 Task: Look for space in Gombong, Indonesia from 5th June, 2023 to 16th June, 2023 for 2 adults in price range Rs.14000 to Rs.18000. Place can be entire place with 1  bedroom having 1 bed and 1 bathroom. Property type can be house, flat, guest house, hotel. Amenities needed are: wifi. Booking option can be shelf check-in. Required host language is English.
Action: Mouse moved to (440, 71)
Screenshot: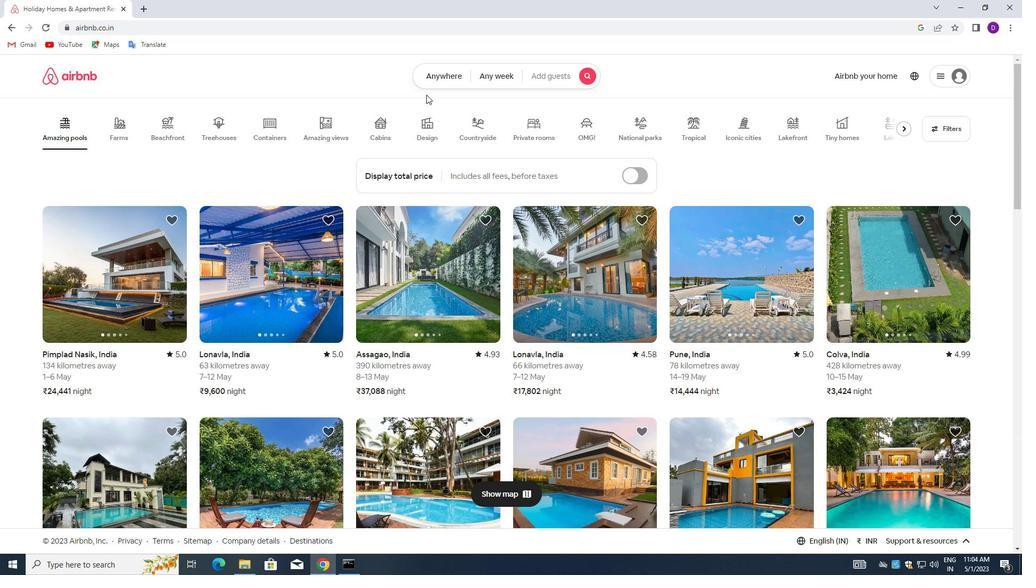 
Action: Mouse pressed left at (440, 71)
Screenshot: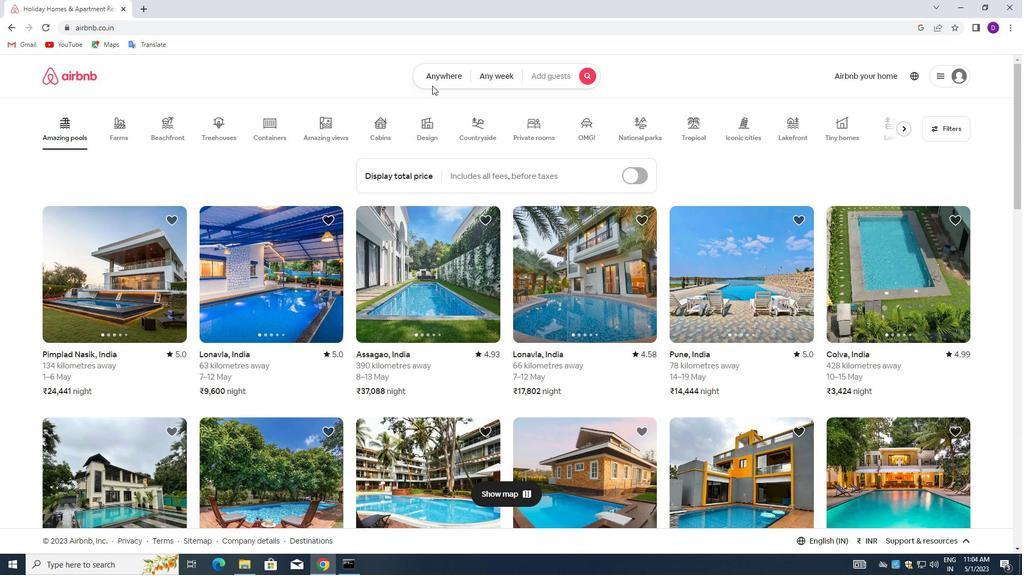 
Action: Mouse moved to (344, 122)
Screenshot: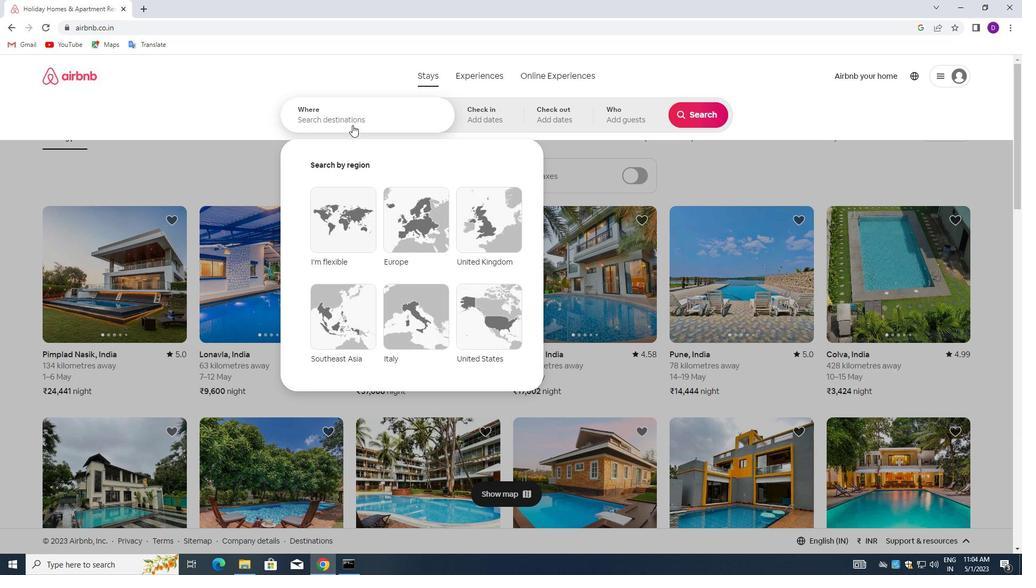
Action: Mouse pressed left at (344, 122)
Screenshot: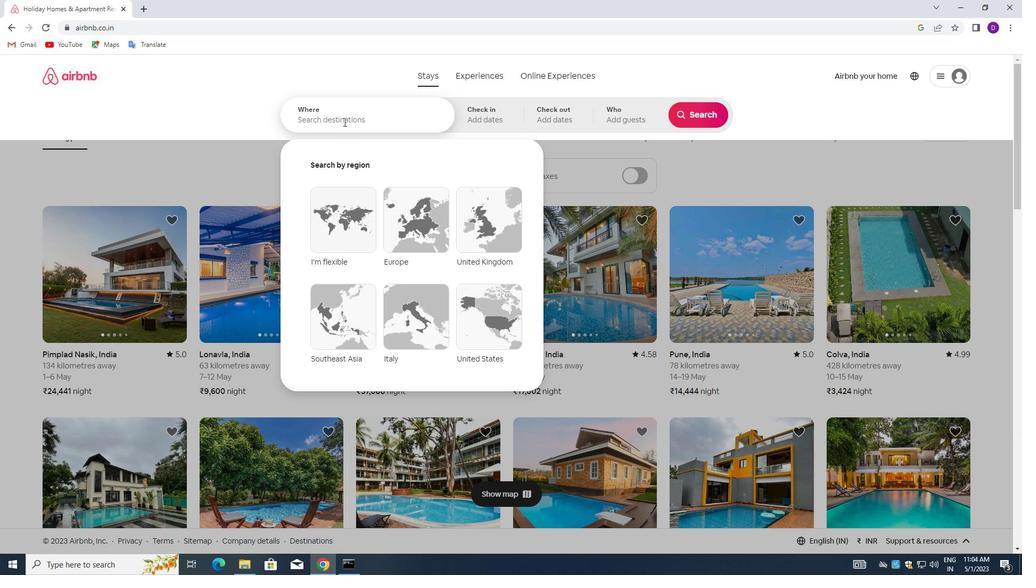 
Action: Key pressed <Key.shift>GOMBONG,<Key.space><Key.shift>INDONESIA<Key.enter>
Screenshot: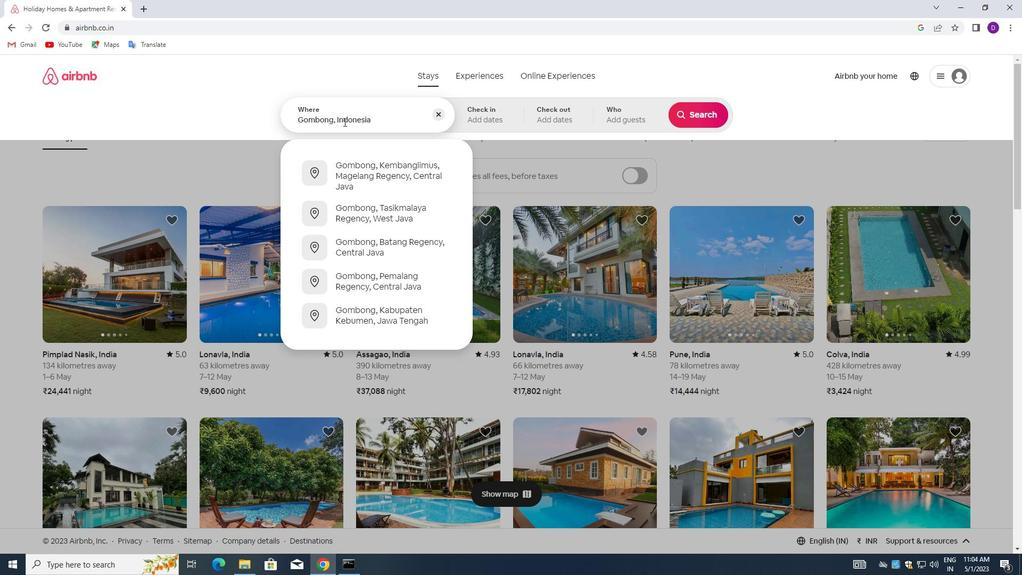 
Action: Mouse moved to (565, 272)
Screenshot: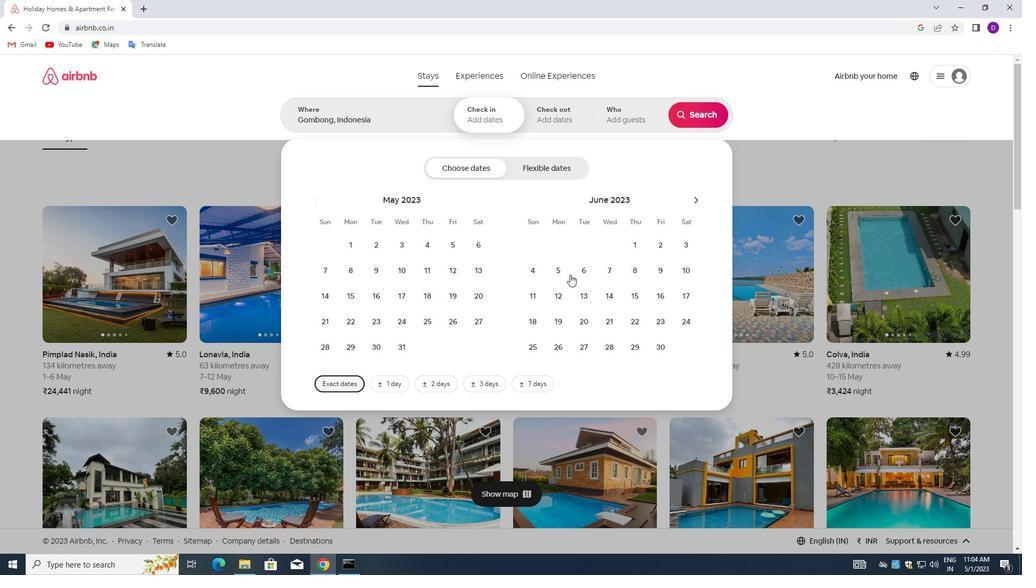 
Action: Mouse pressed left at (565, 272)
Screenshot: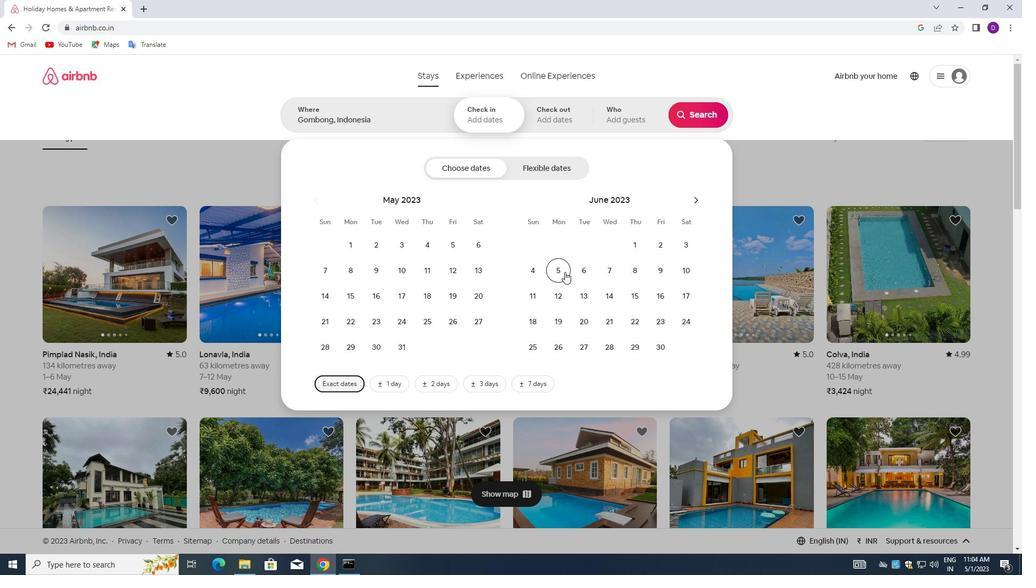 
Action: Mouse moved to (661, 291)
Screenshot: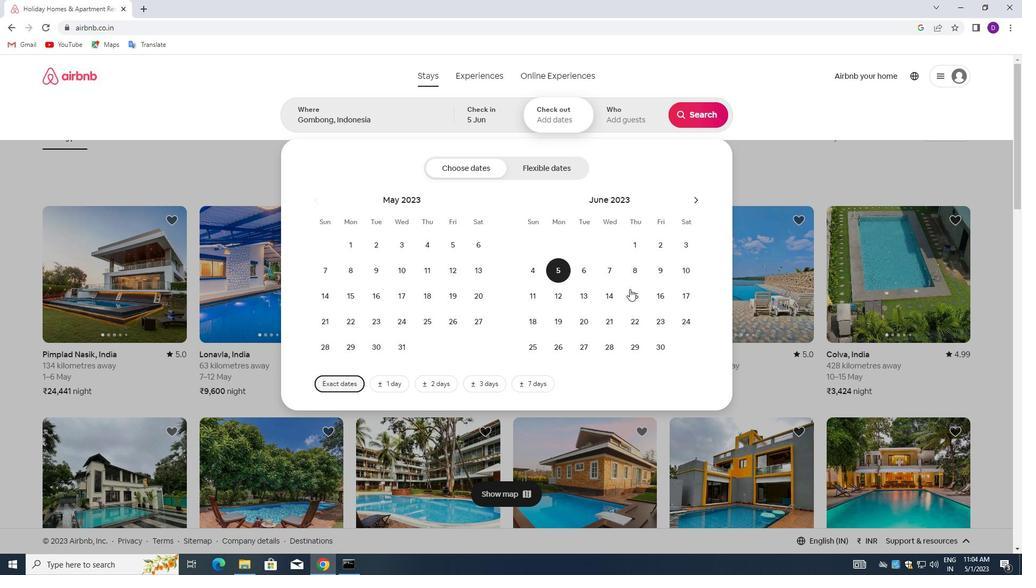 
Action: Mouse pressed left at (661, 291)
Screenshot: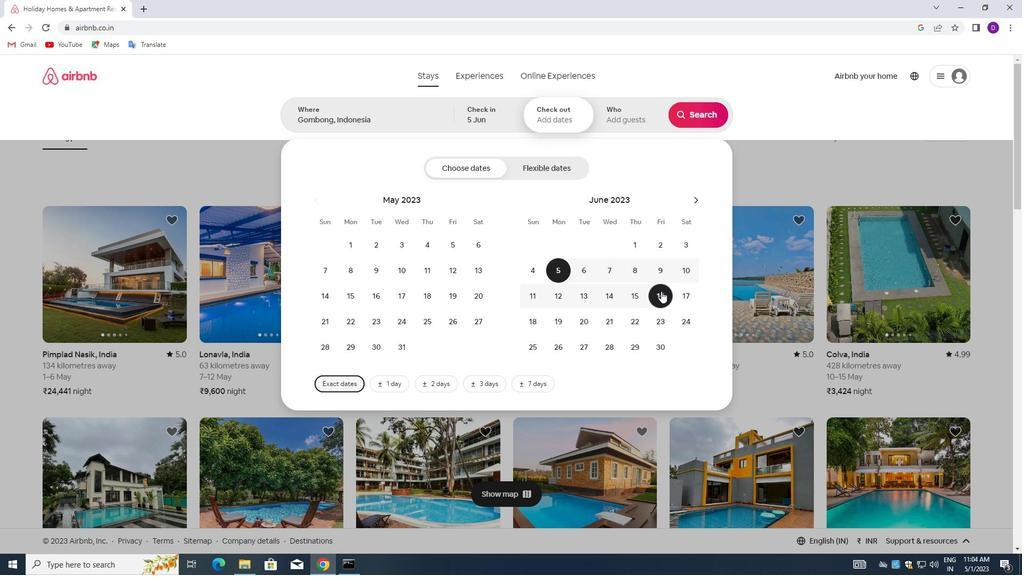 
Action: Mouse moved to (624, 125)
Screenshot: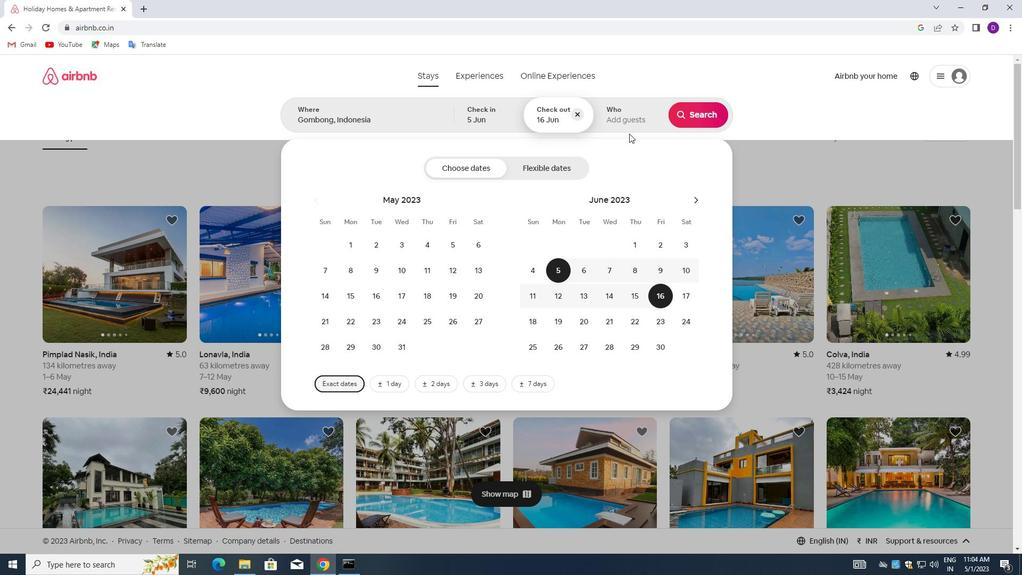 
Action: Mouse pressed left at (624, 125)
Screenshot: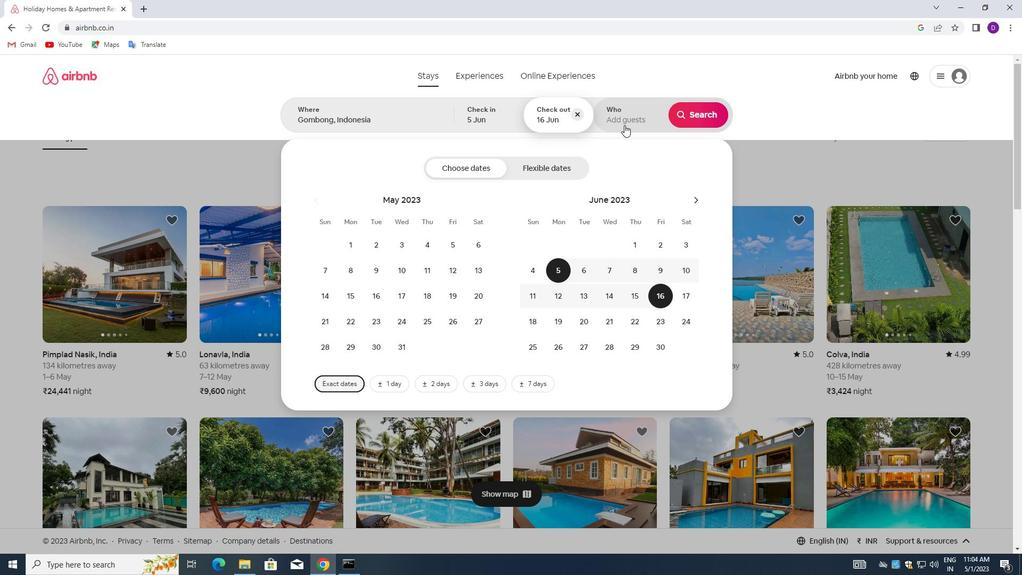 
Action: Mouse moved to (696, 172)
Screenshot: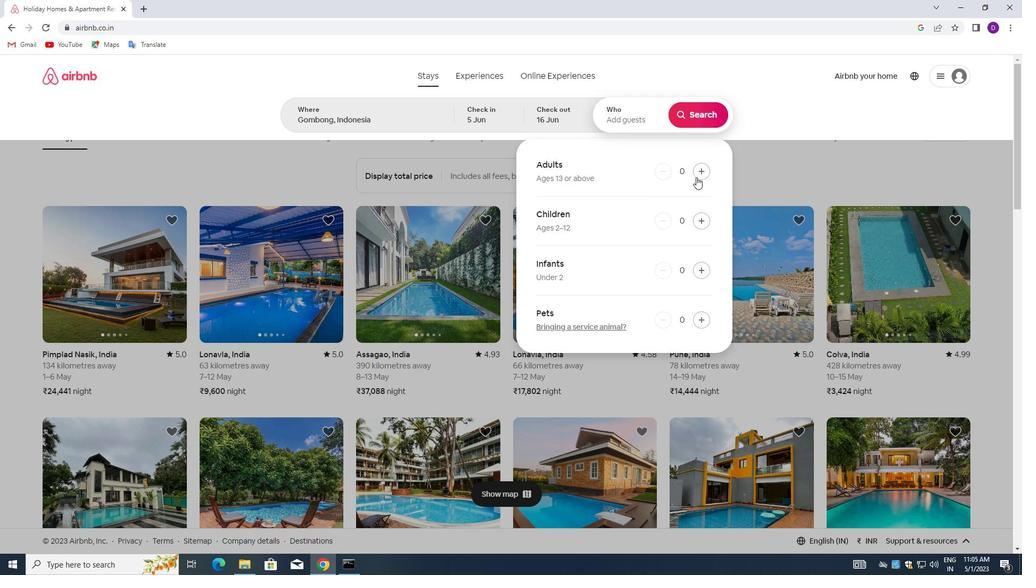 
Action: Mouse pressed left at (696, 172)
Screenshot: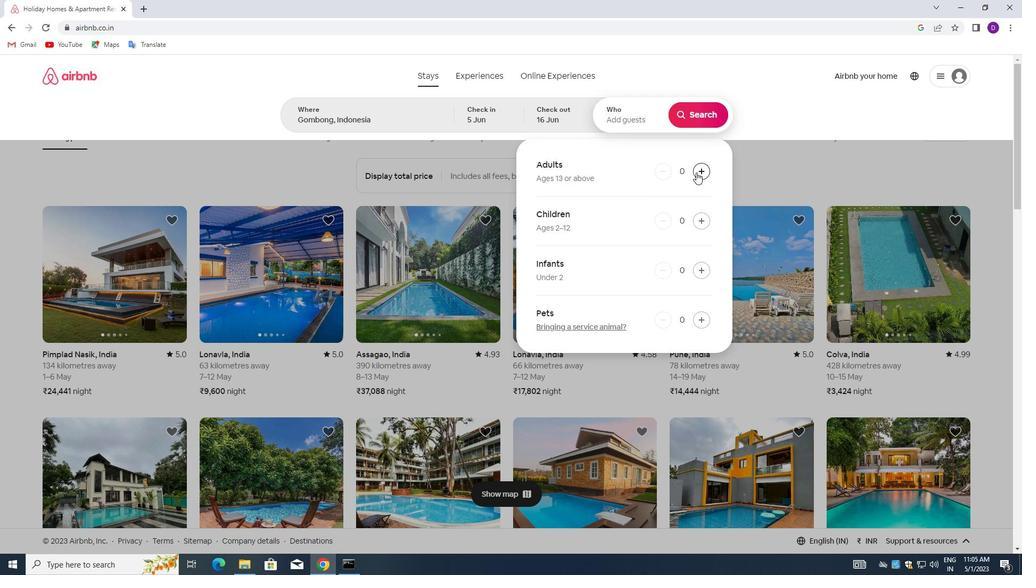 
Action: Mouse pressed left at (696, 172)
Screenshot: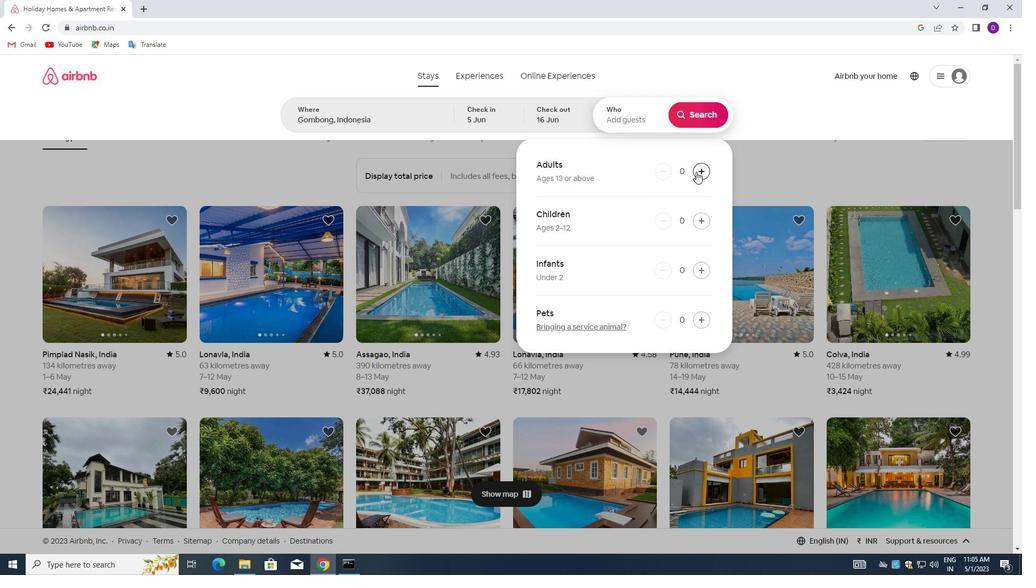
Action: Mouse moved to (695, 119)
Screenshot: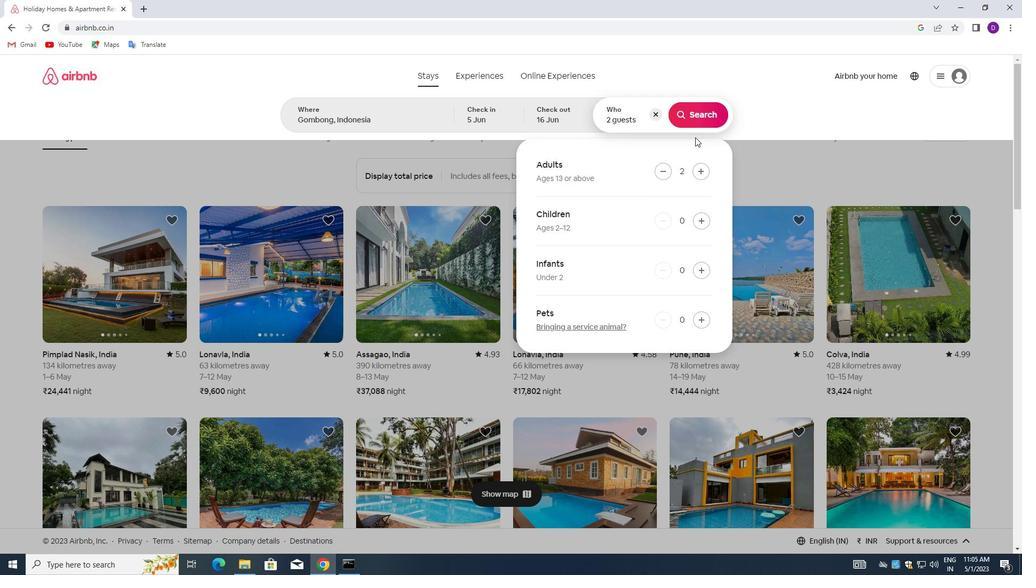 
Action: Mouse pressed left at (695, 119)
Screenshot: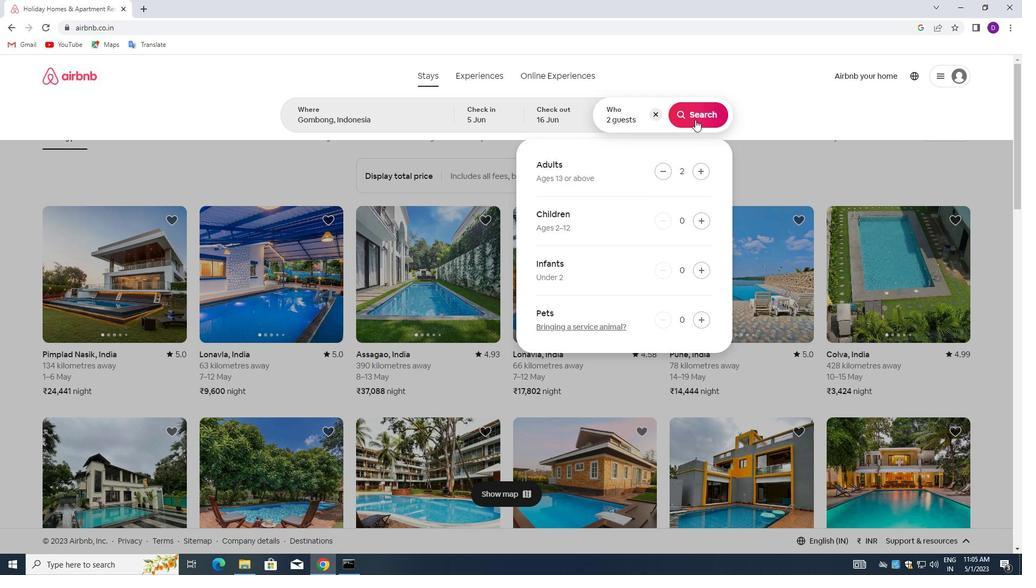 
Action: Mouse moved to (966, 120)
Screenshot: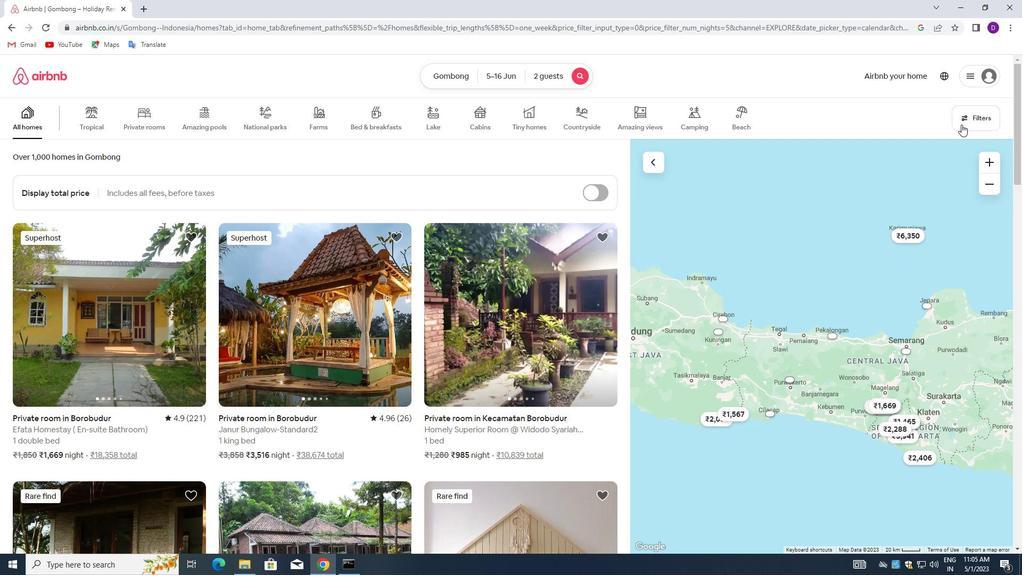 
Action: Mouse pressed left at (966, 120)
Screenshot: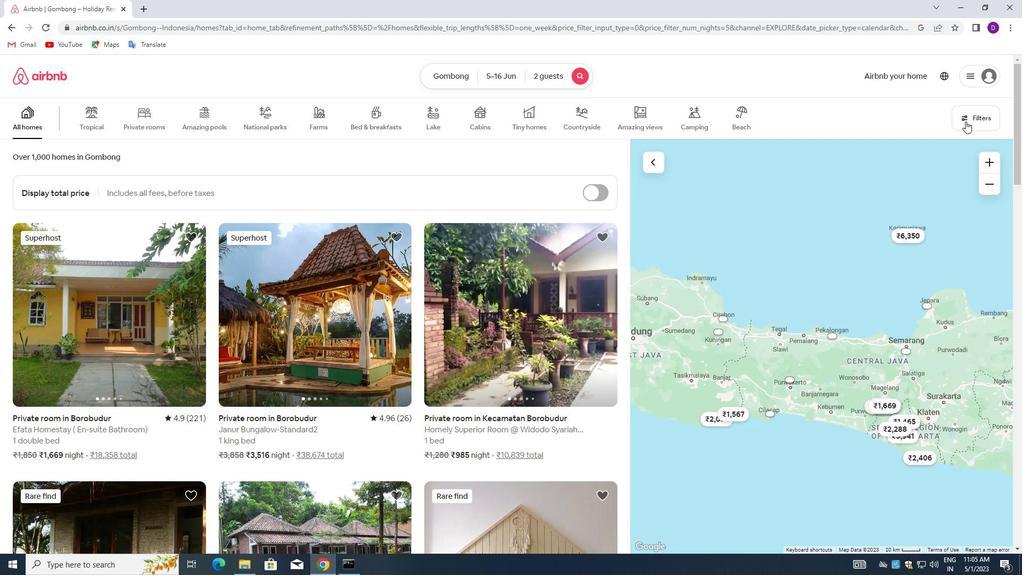
Action: Mouse moved to (375, 255)
Screenshot: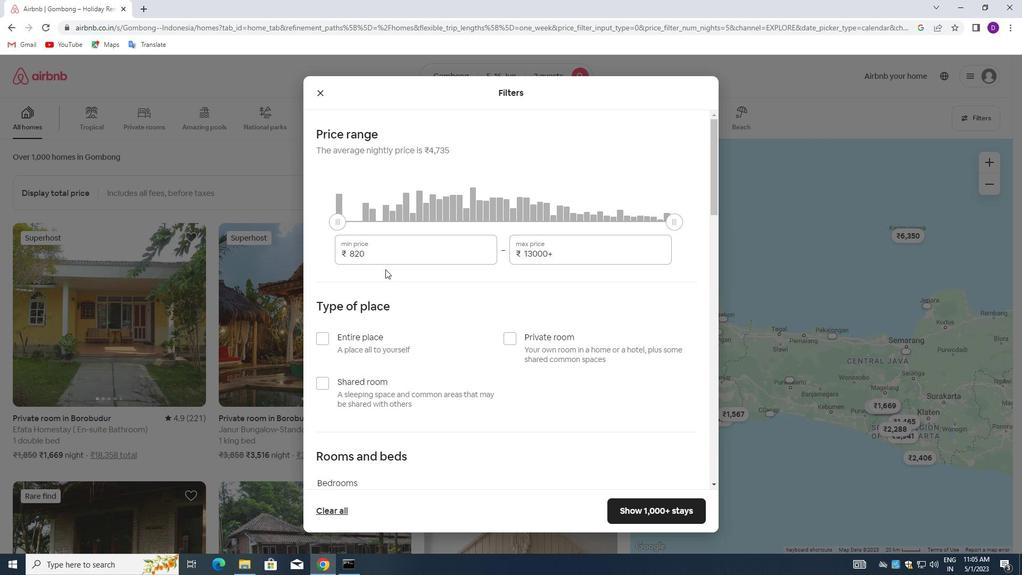 
Action: Mouse pressed left at (375, 255)
Screenshot: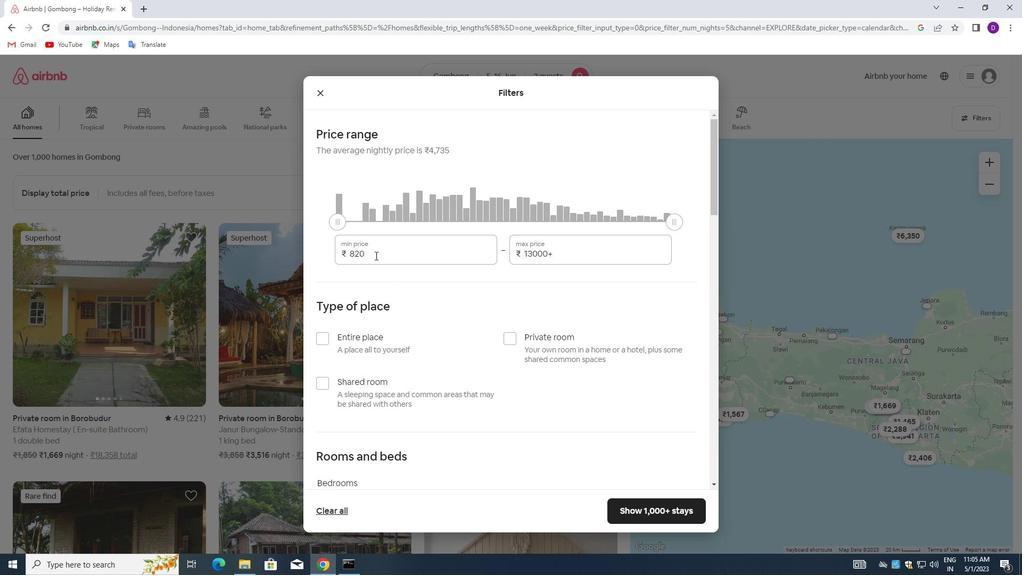 
Action: Mouse pressed left at (375, 255)
Screenshot: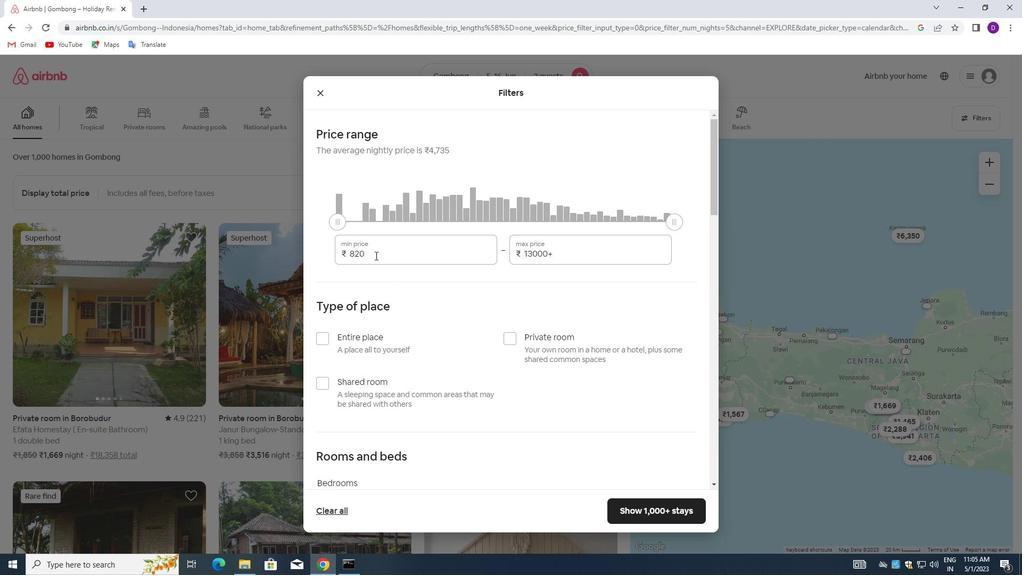 
Action: Key pressed 14000<Key.tab>18000
Screenshot: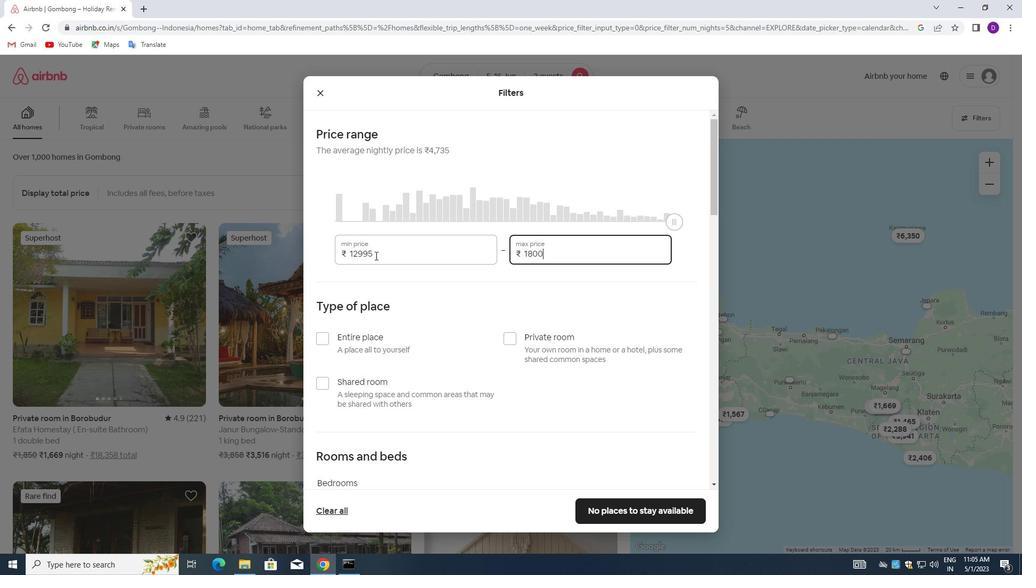 
Action: Mouse moved to (372, 266)
Screenshot: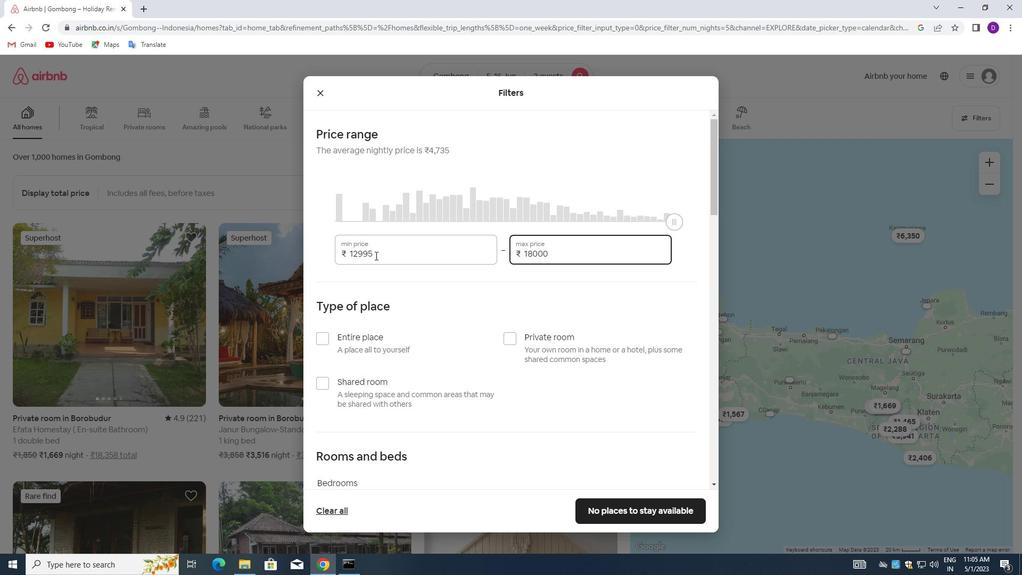 
Action: Mouse scrolled (372, 266) with delta (0, 0)
Screenshot: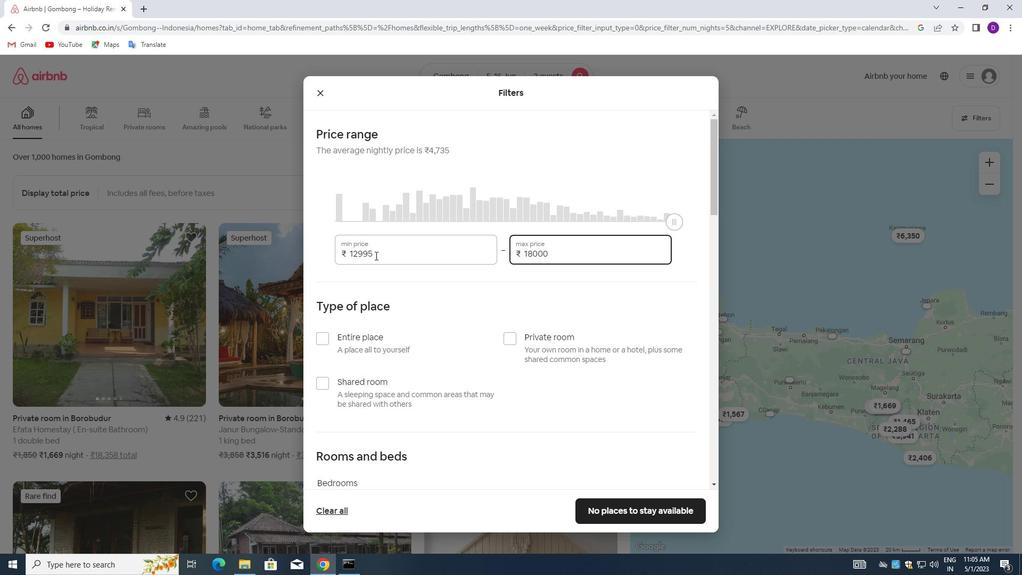 
Action: Mouse moved to (371, 270)
Screenshot: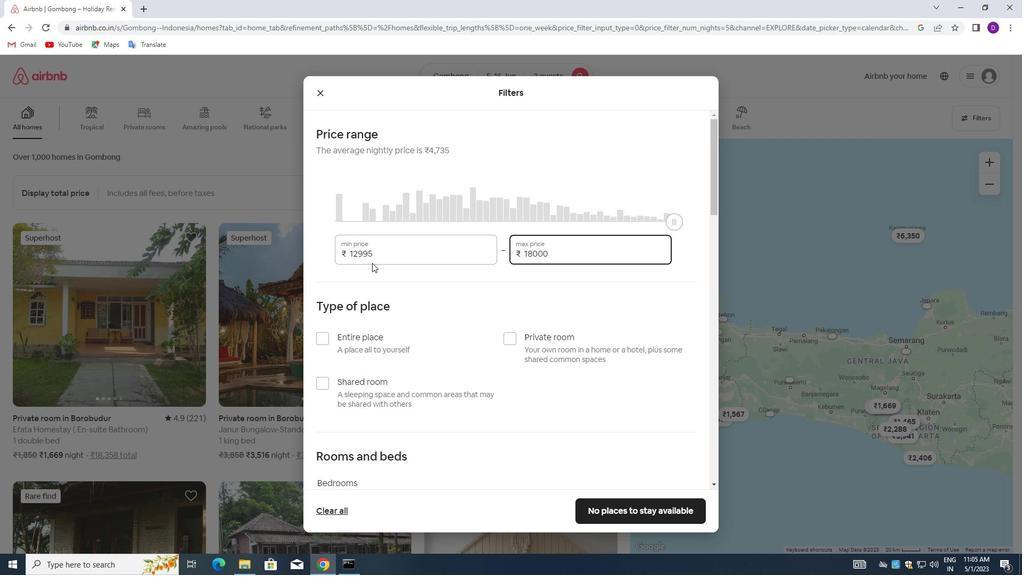 
Action: Mouse scrolled (371, 269) with delta (0, 0)
Screenshot: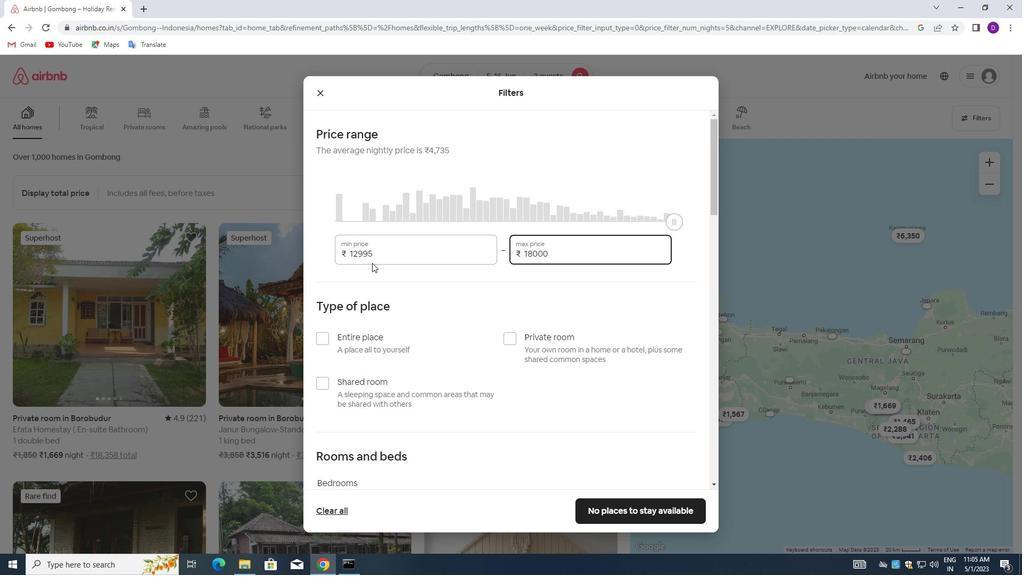 
Action: Mouse moved to (323, 231)
Screenshot: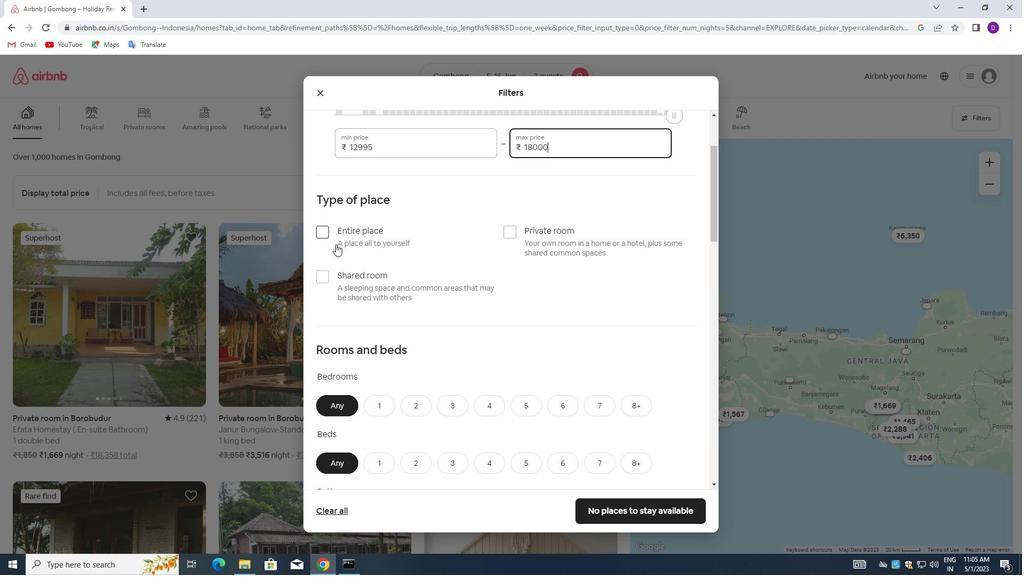 
Action: Mouse pressed left at (323, 231)
Screenshot: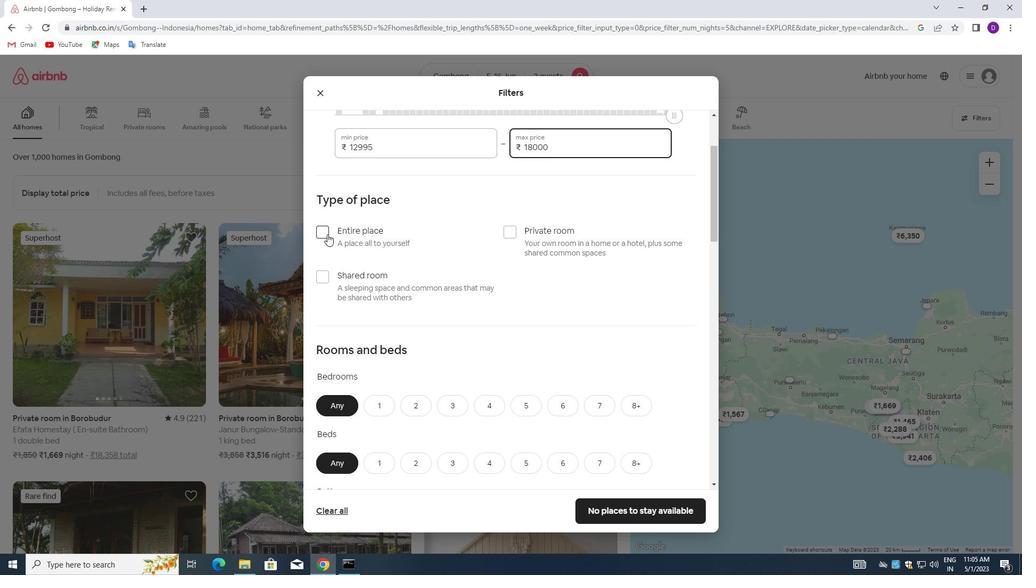 
Action: Mouse moved to (439, 275)
Screenshot: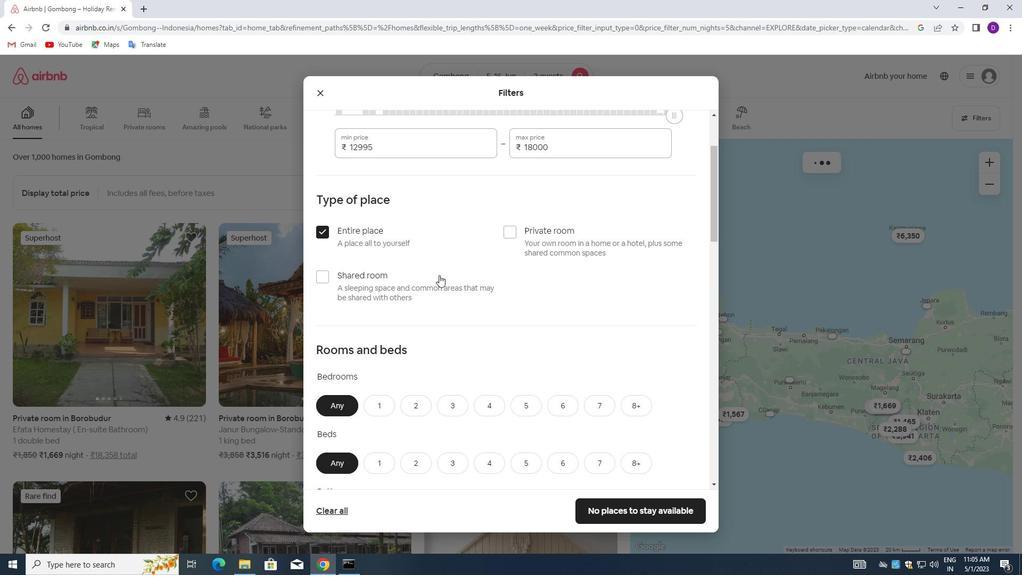 
Action: Mouse scrolled (439, 275) with delta (0, 0)
Screenshot: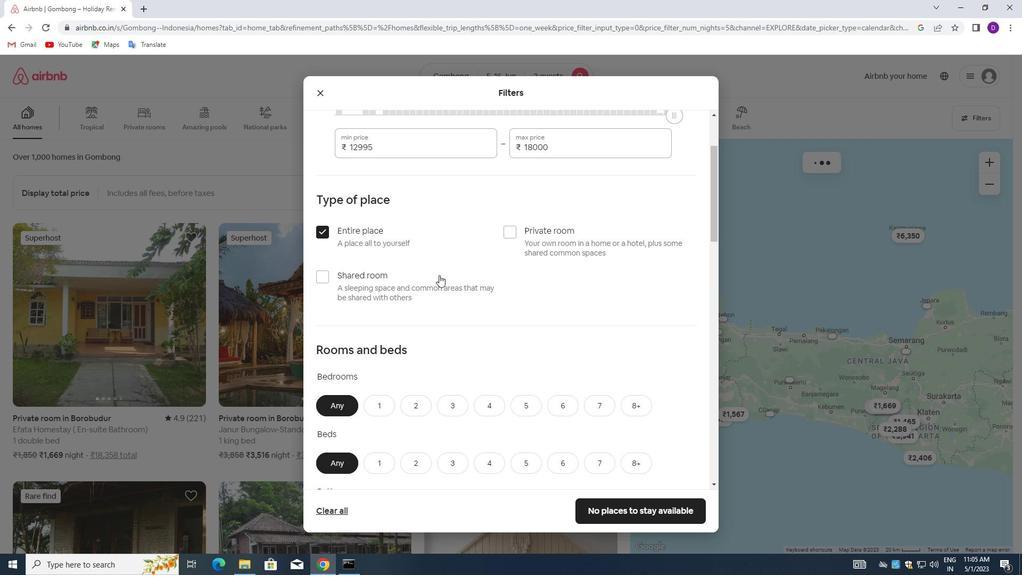 
Action: Mouse moved to (439, 277)
Screenshot: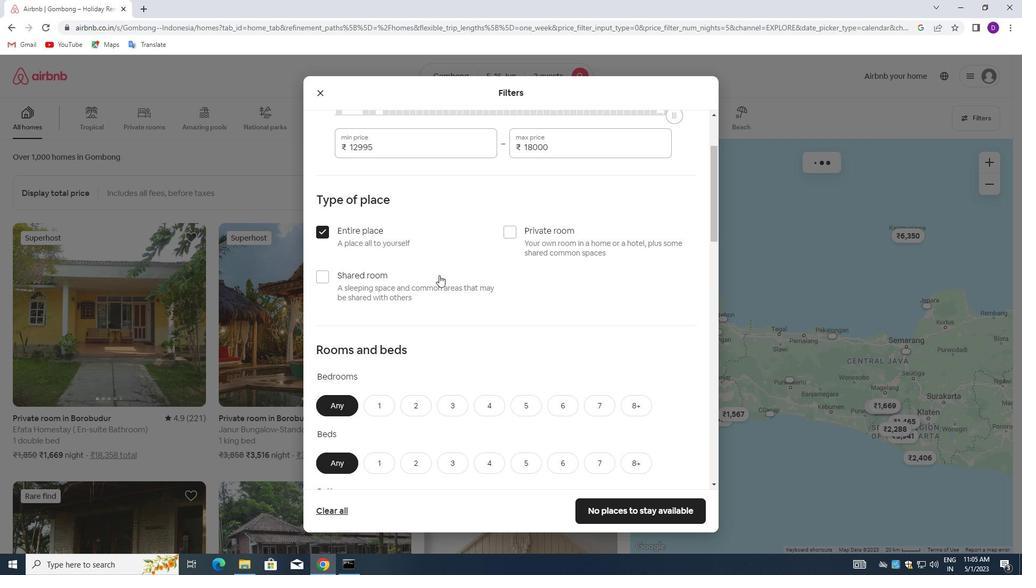 
Action: Mouse scrolled (439, 277) with delta (0, 0)
Screenshot: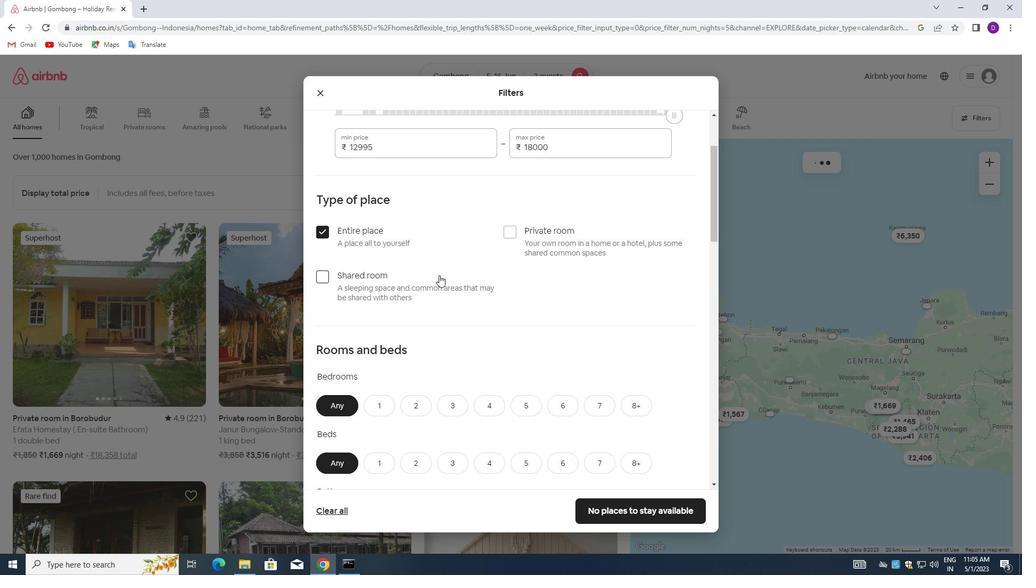 
Action: Mouse moved to (377, 301)
Screenshot: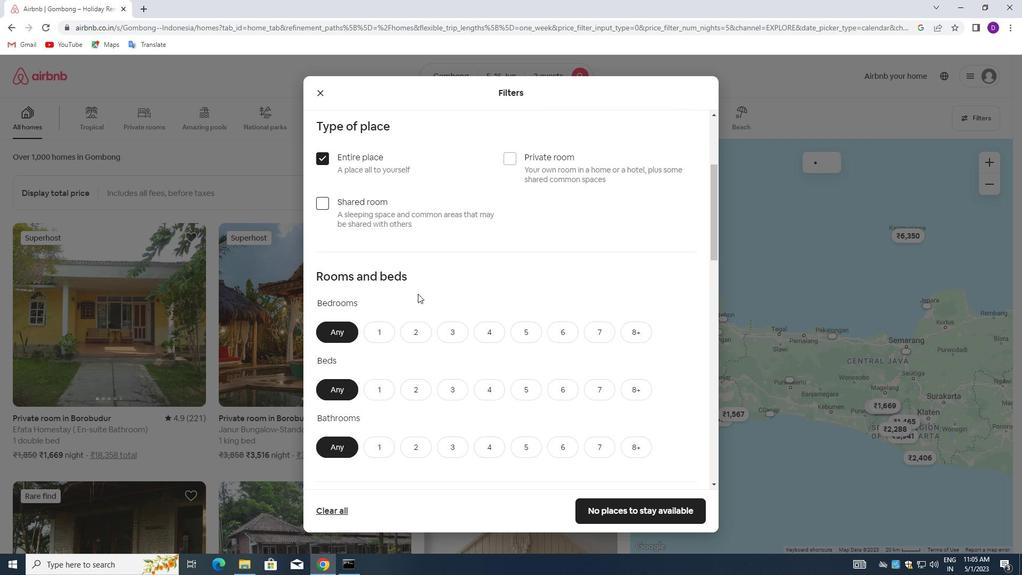 
Action: Mouse pressed left at (377, 301)
Screenshot: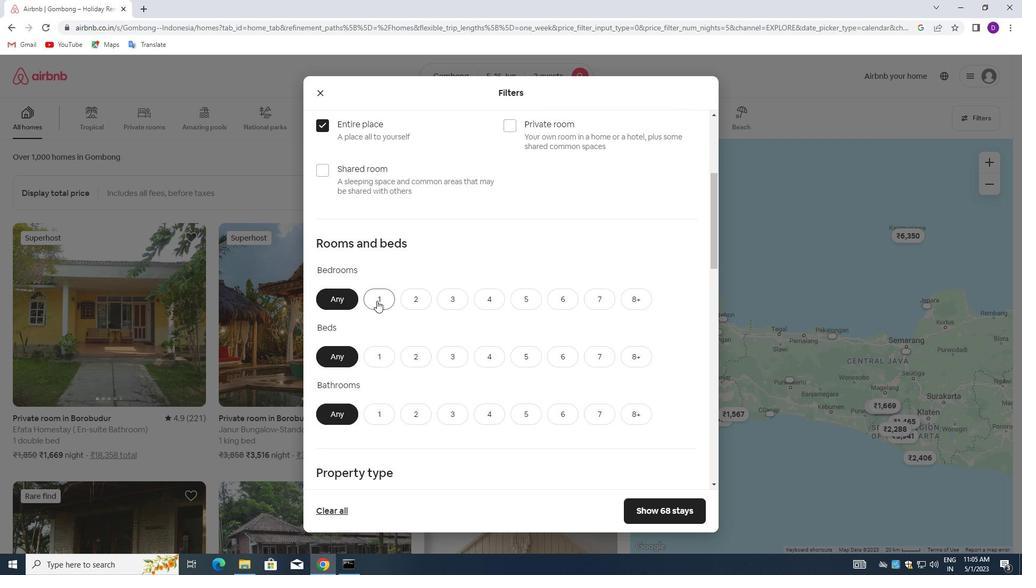 
Action: Mouse moved to (384, 359)
Screenshot: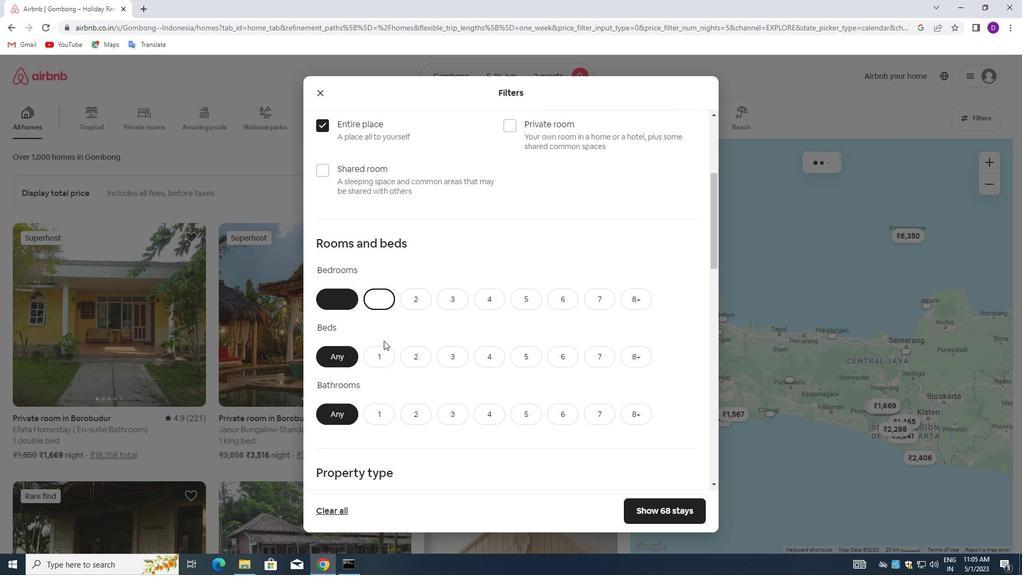 
Action: Mouse pressed left at (384, 359)
Screenshot: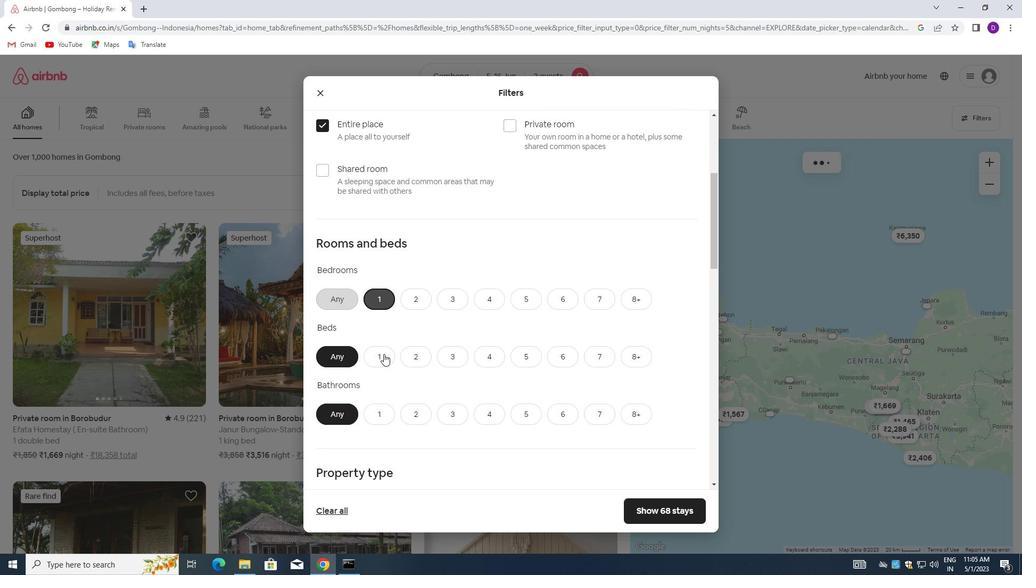 
Action: Mouse moved to (383, 403)
Screenshot: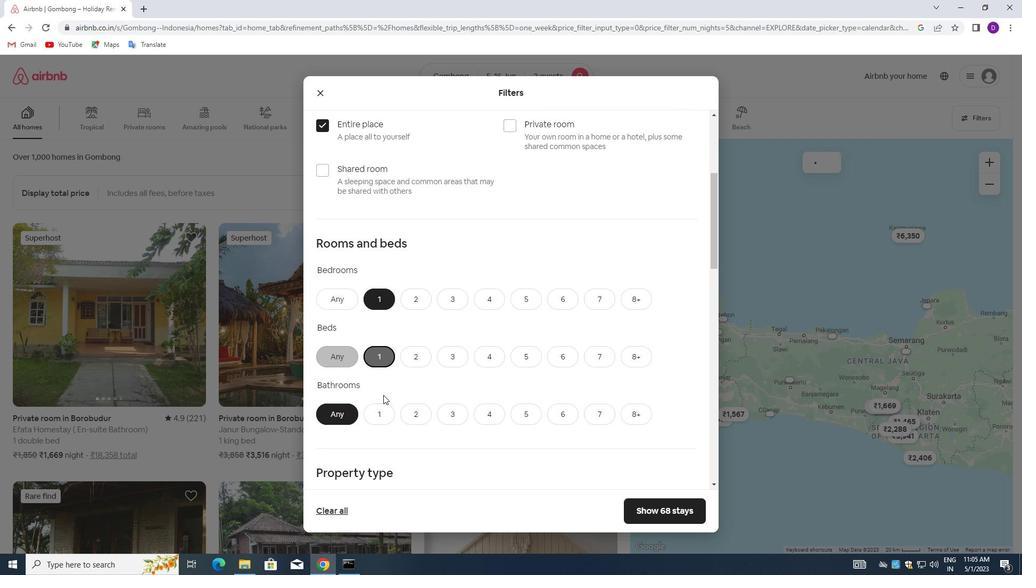 
Action: Mouse pressed left at (383, 403)
Screenshot: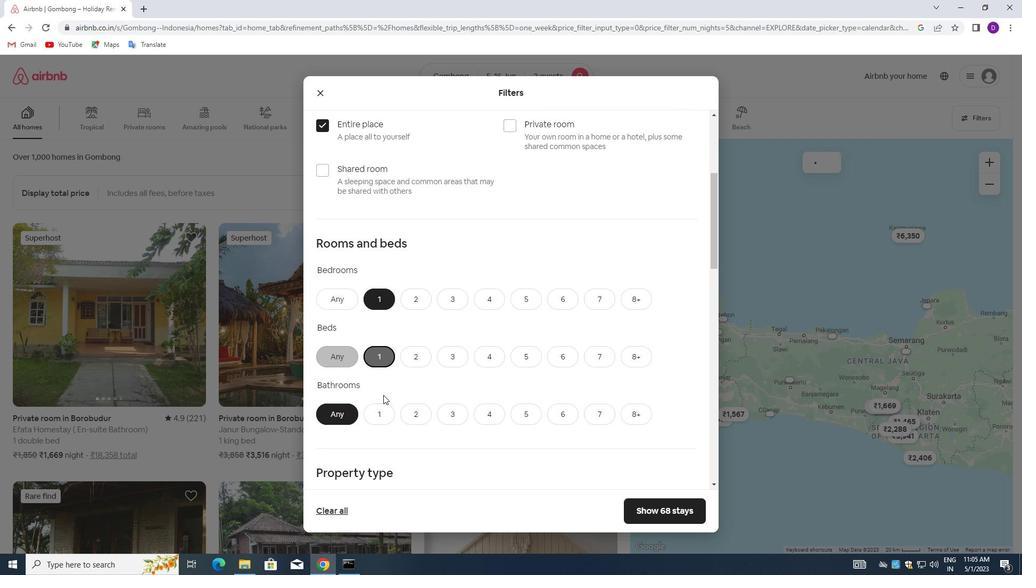 
Action: Mouse moved to (403, 283)
Screenshot: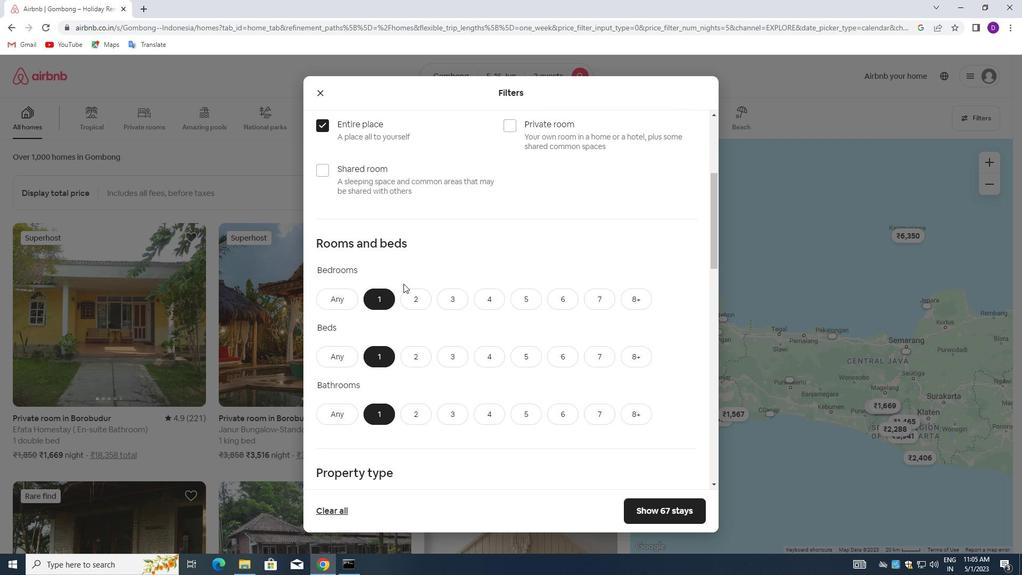 
Action: Mouse scrolled (403, 283) with delta (0, 0)
Screenshot: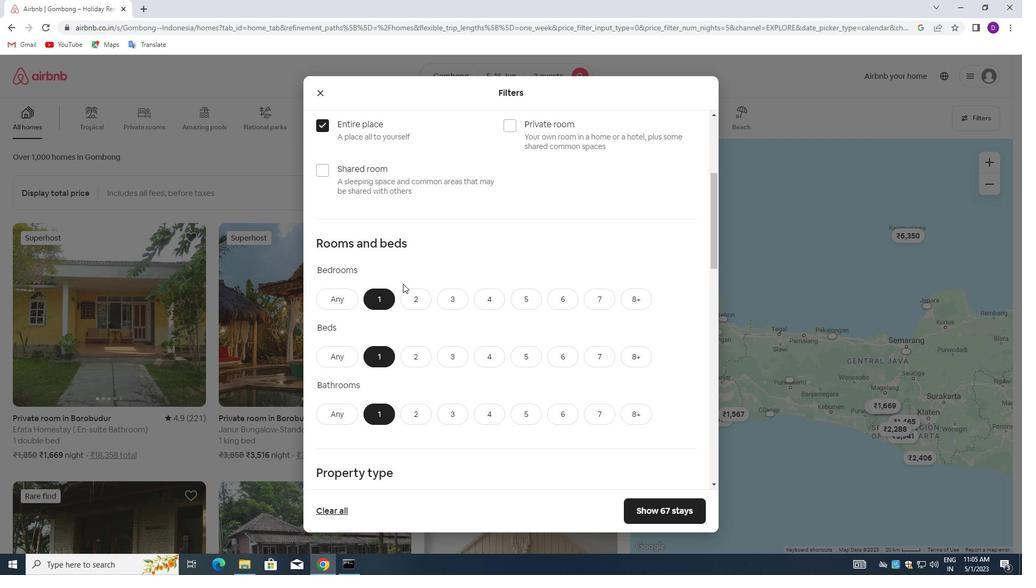 
Action: Mouse scrolled (403, 283) with delta (0, 0)
Screenshot: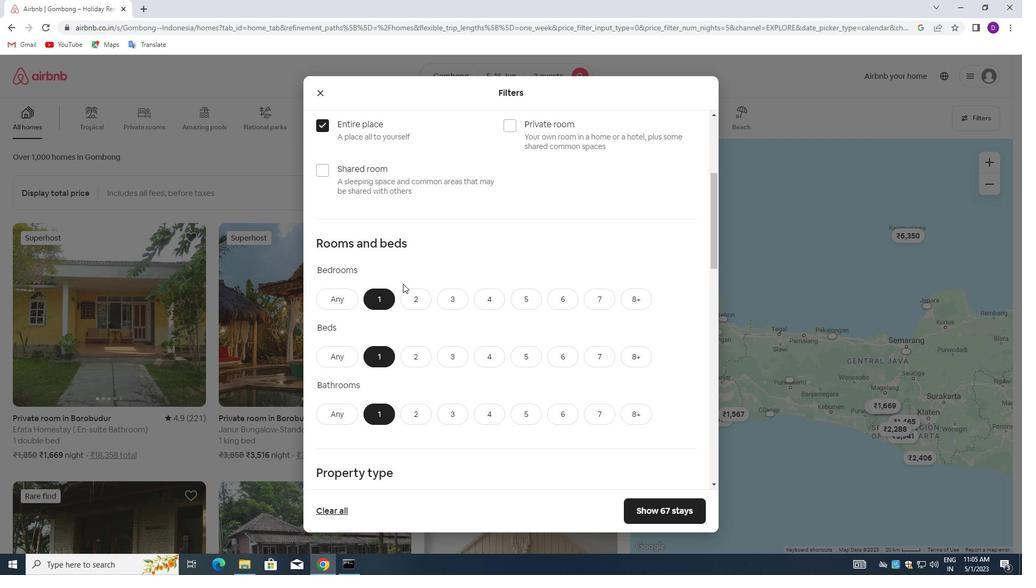 
Action: Mouse moved to (380, 358)
Screenshot: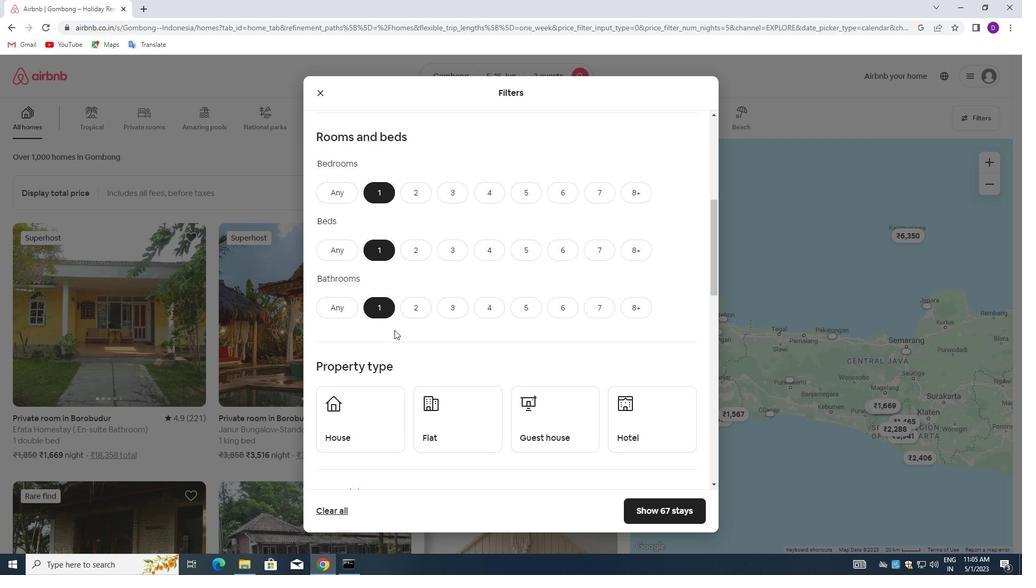 
Action: Mouse scrolled (380, 358) with delta (0, 0)
Screenshot: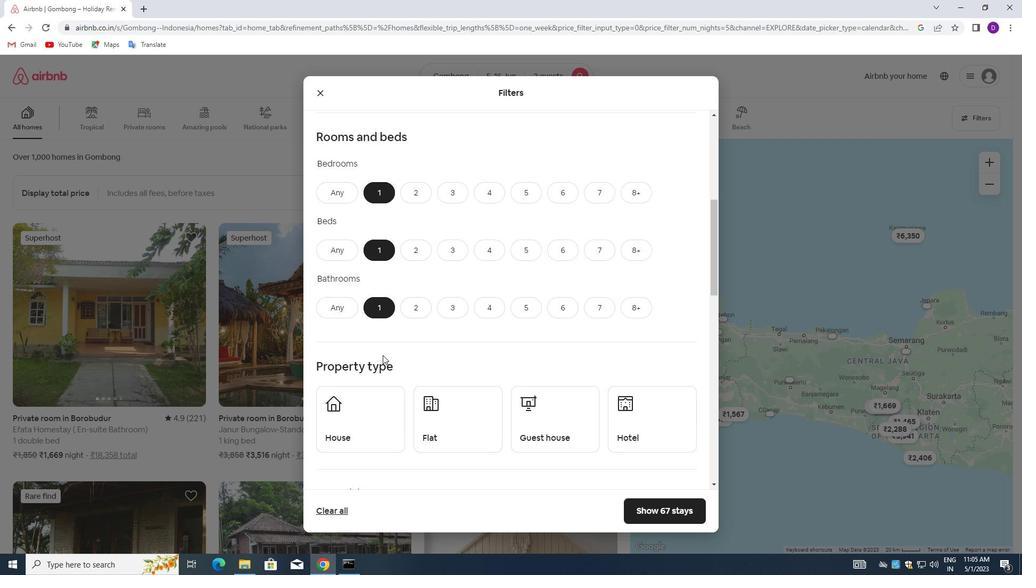 
Action: Mouse scrolled (380, 358) with delta (0, 0)
Screenshot: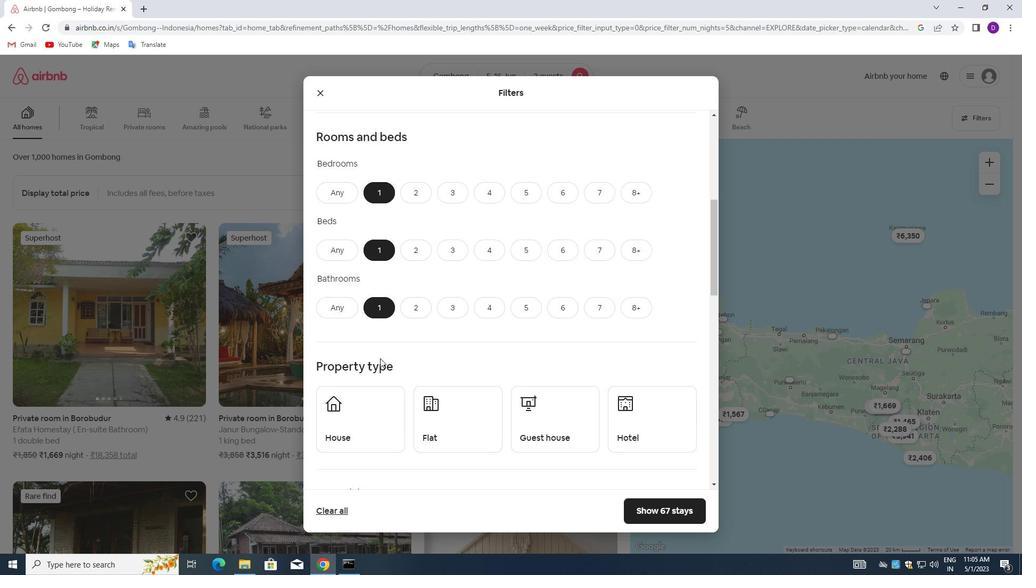 
Action: Mouse moved to (363, 312)
Screenshot: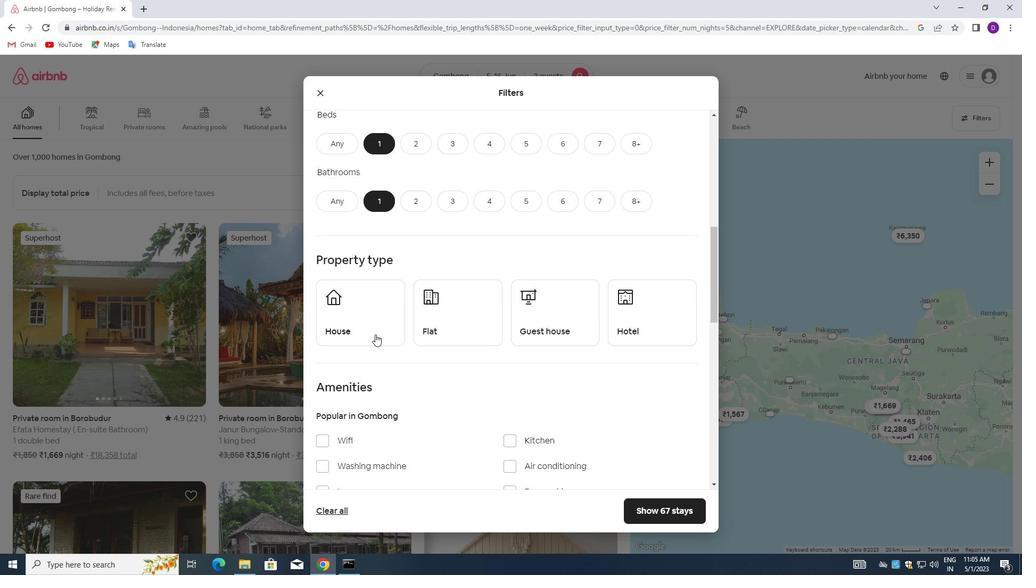 
Action: Mouse pressed left at (363, 312)
Screenshot: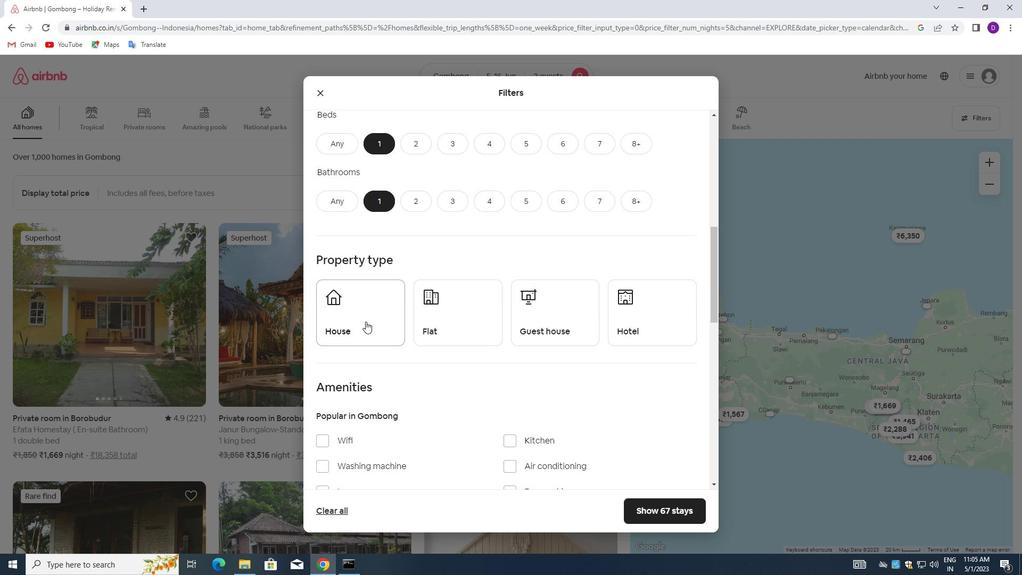
Action: Mouse moved to (443, 314)
Screenshot: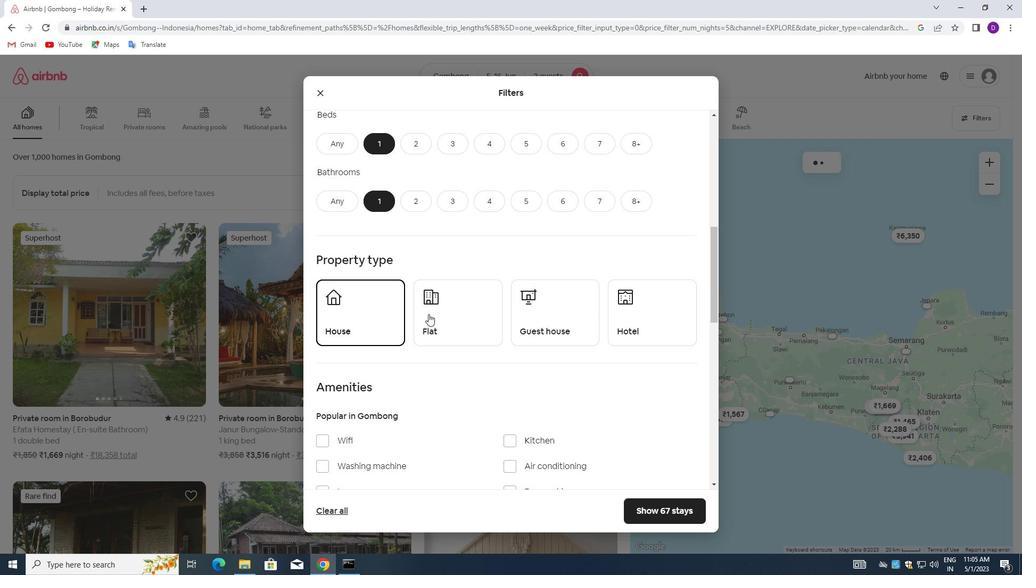 
Action: Mouse pressed left at (443, 314)
Screenshot: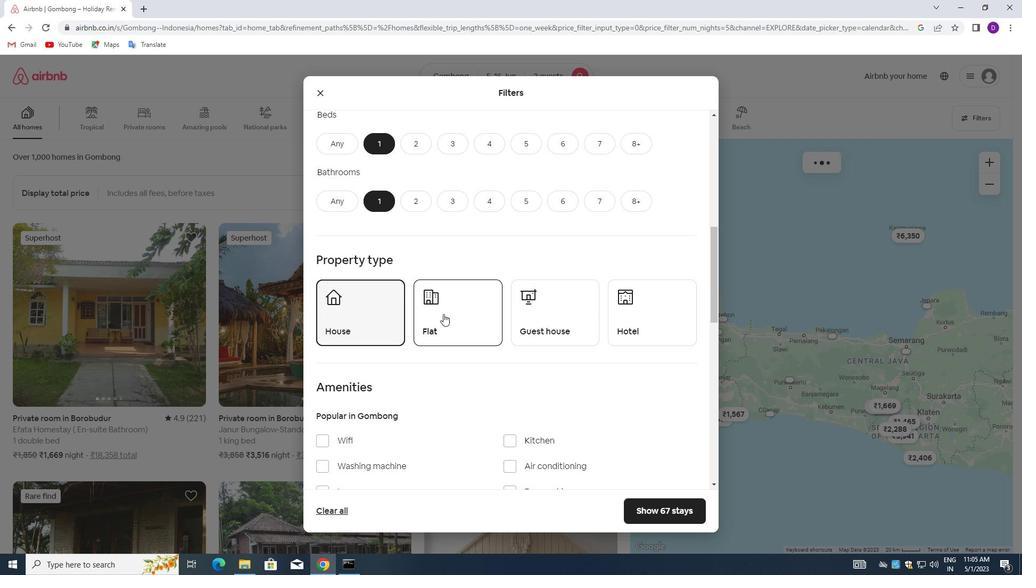 
Action: Mouse moved to (526, 314)
Screenshot: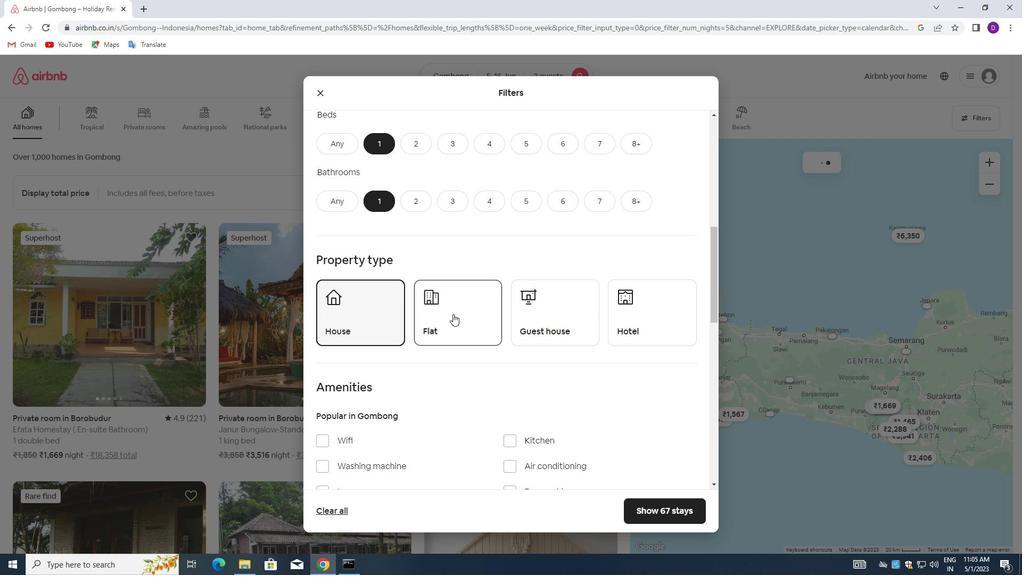 
Action: Mouse pressed left at (526, 314)
Screenshot: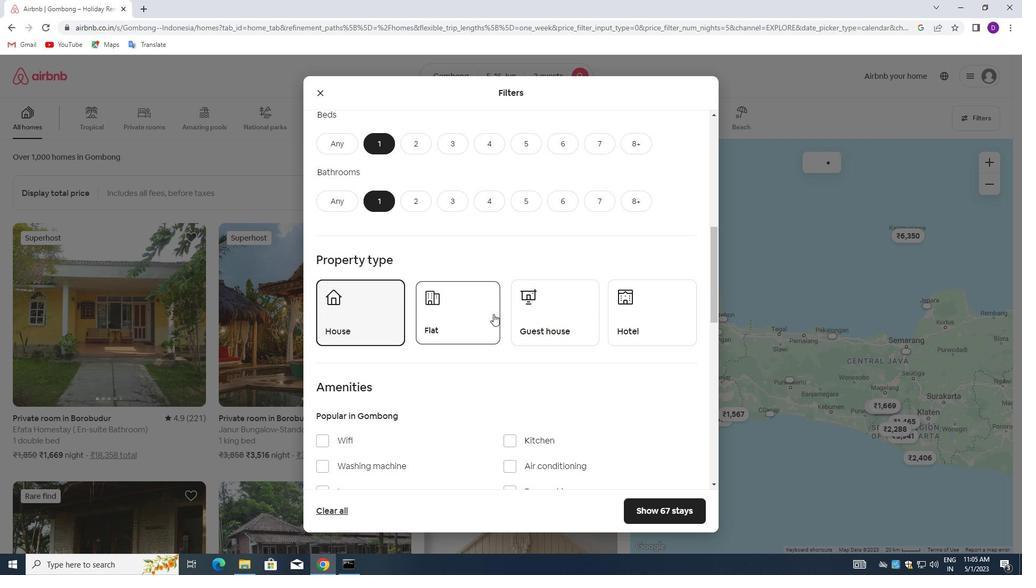 
Action: Mouse moved to (632, 315)
Screenshot: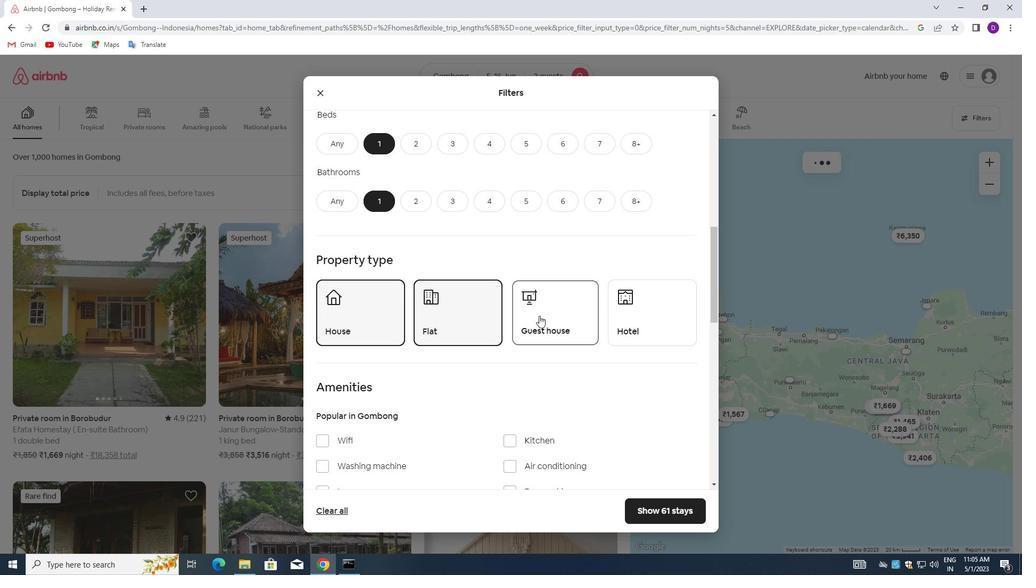 
Action: Mouse pressed left at (632, 315)
Screenshot: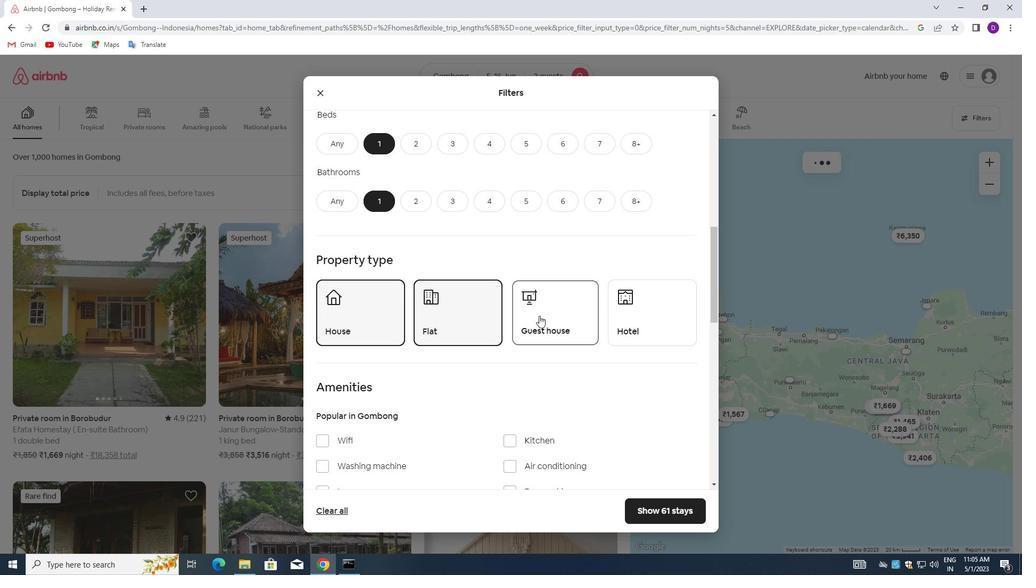 
Action: Mouse moved to (462, 328)
Screenshot: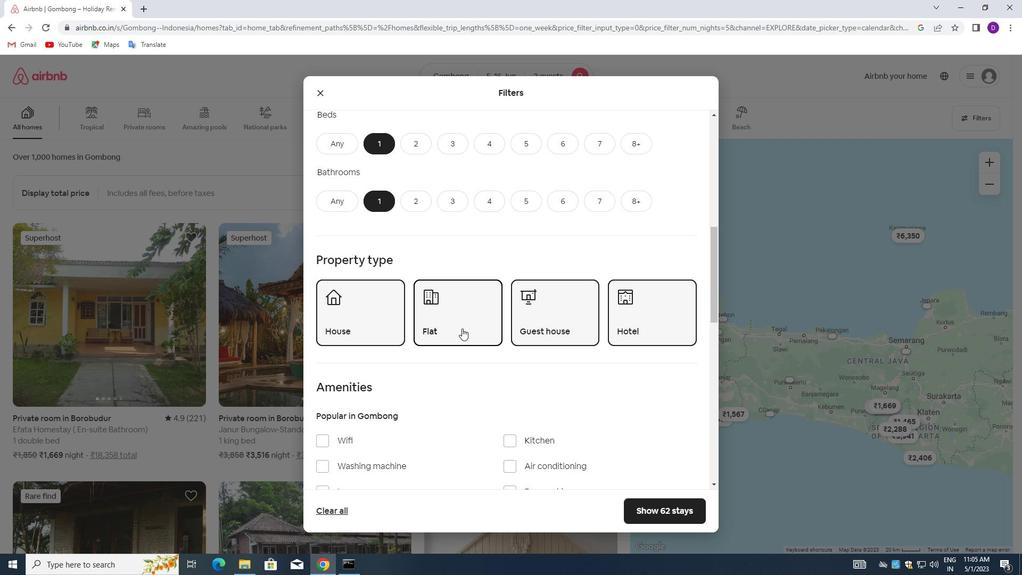 
Action: Mouse scrolled (462, 327) with delta (0, 0)
Screenshot: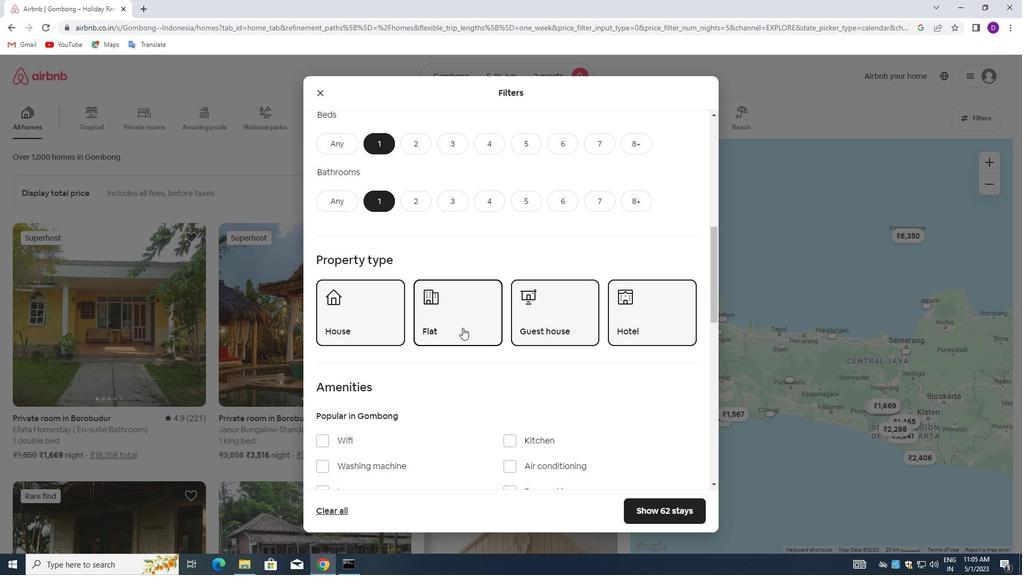 
Action: Mouse moved to (462, 327)
Screenshot: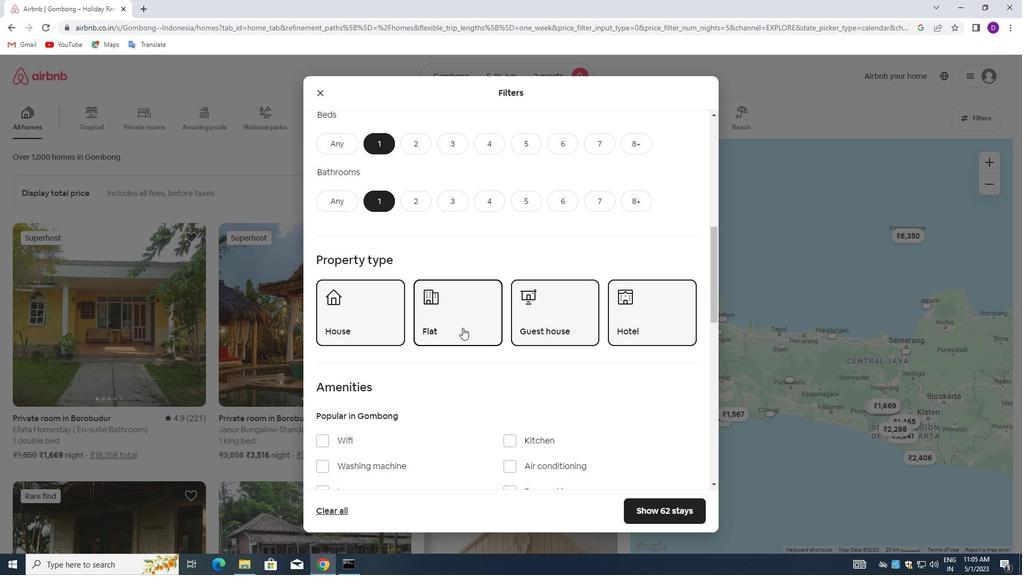 
Action: Mouse scrolled (462, 327) with delta (0, 0)
Screenshot: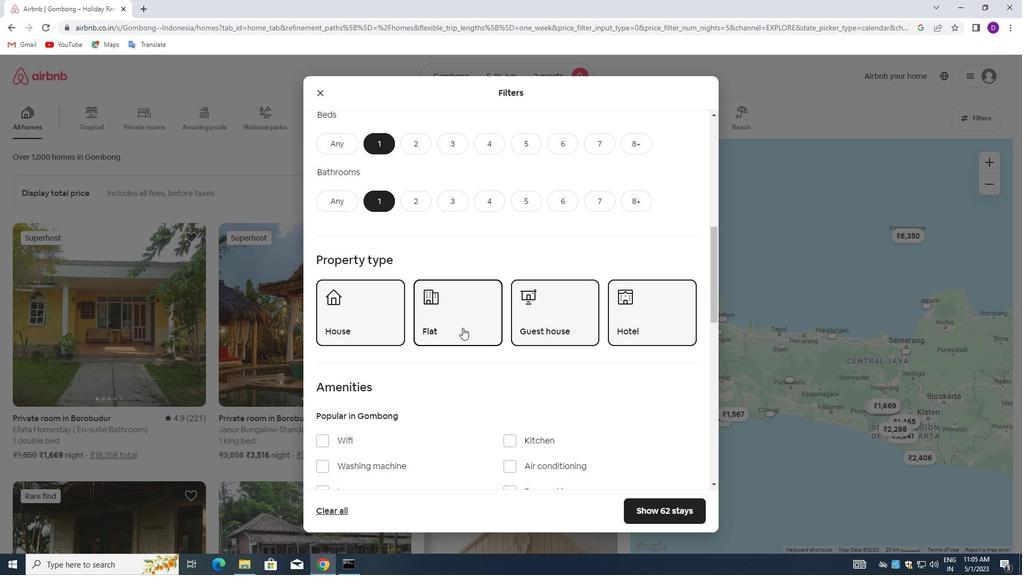 
Action: Mouse scrolled (462, 327) with delta (0, 0)
Screenshot: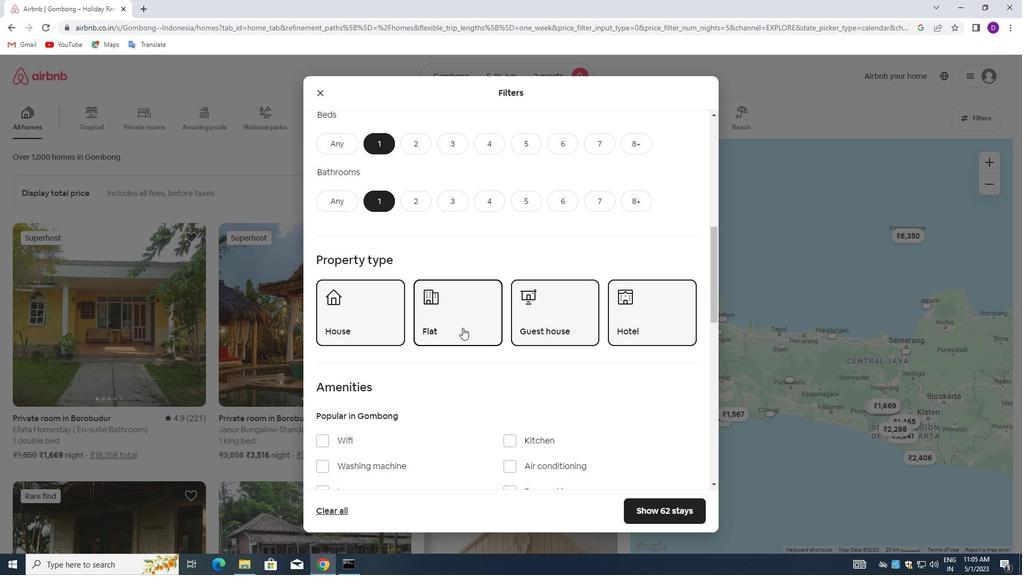 
Action: Mouse moved to (325, 280)
Screenshot: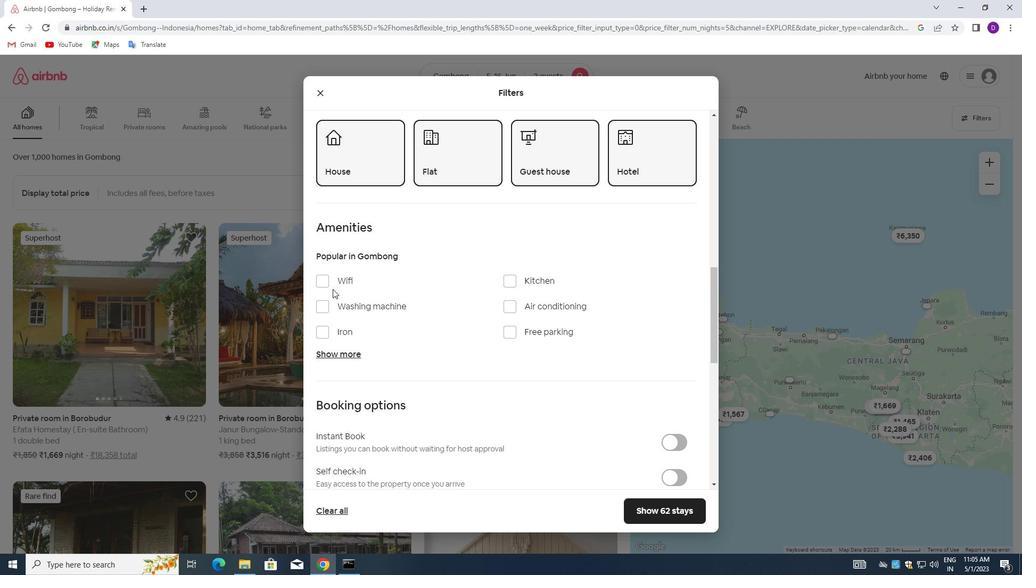 
Action: Mouse pressed left at (325, 280)
Screenshot: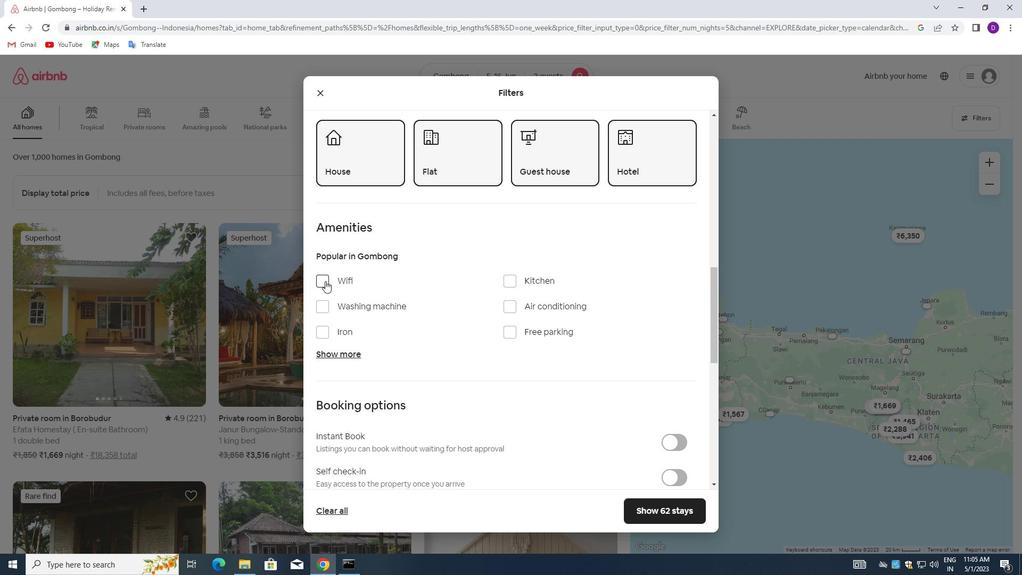 
Action: Mouse moved to (481, 353)
Screenshot: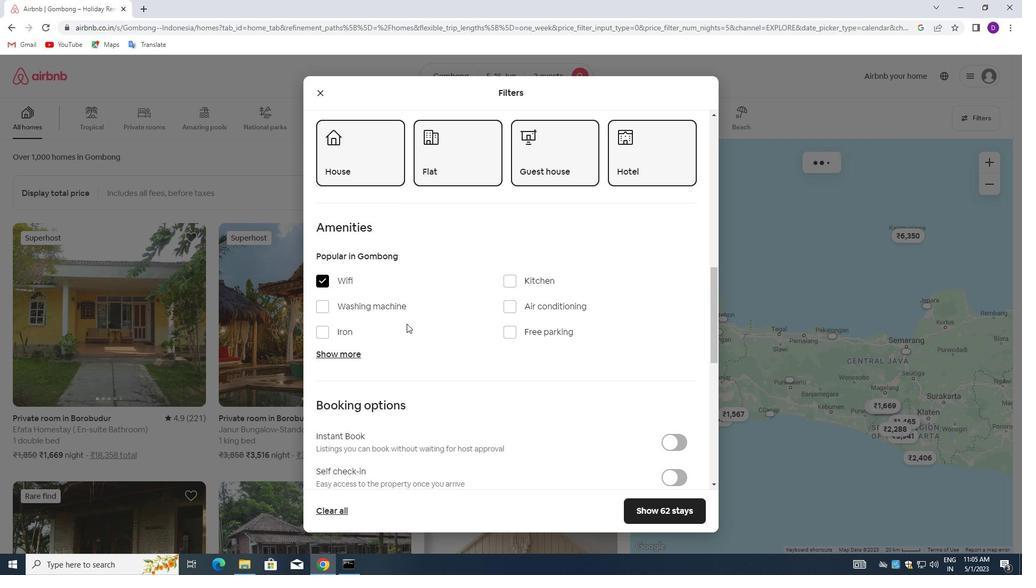 
Action: Mouse scrolled (481, 352) with delta (0, 0)
Screenshot: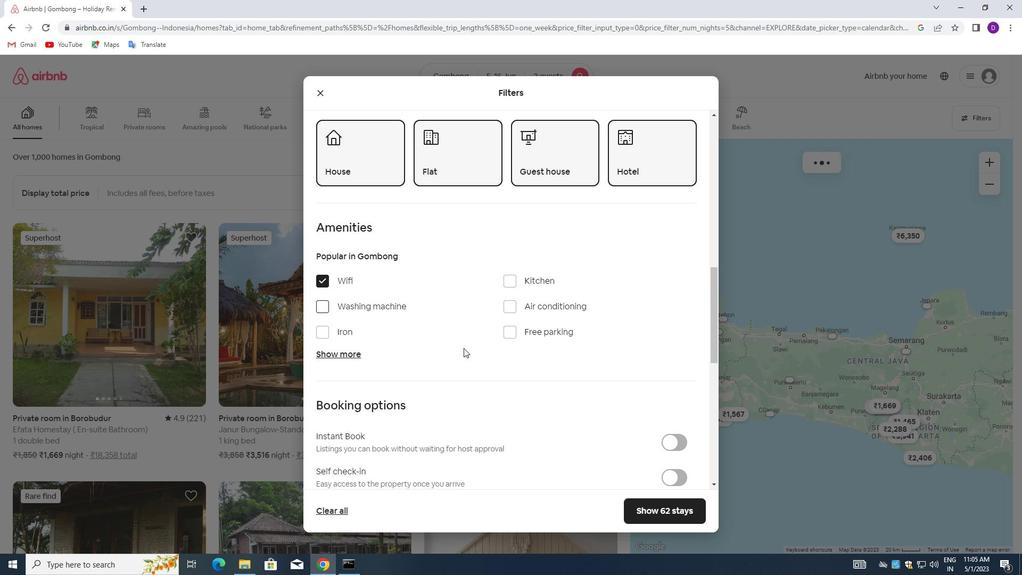 
Action: Mouse moved to (481, 353)
Screenshot: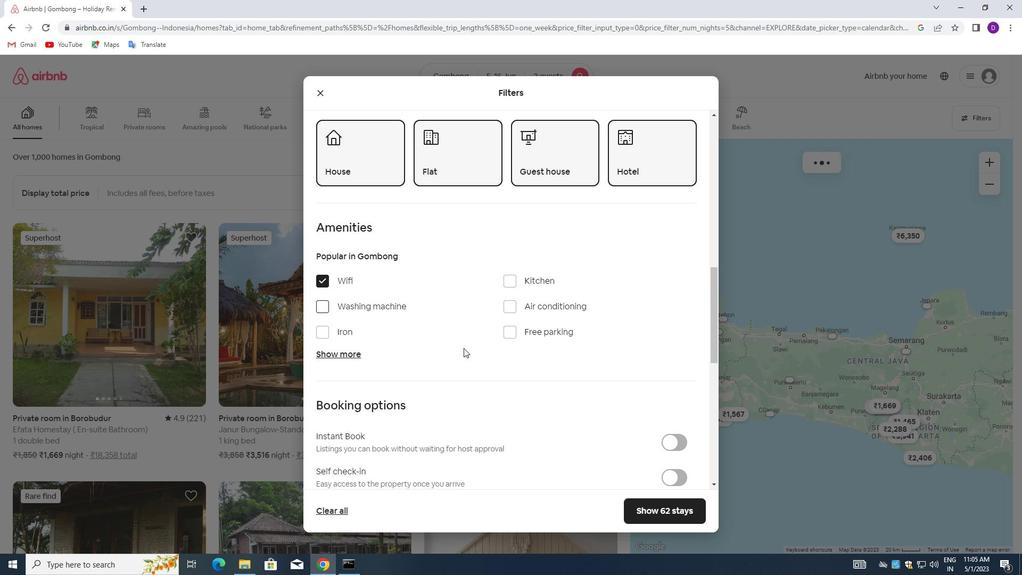 
Action: Mouse scrolled (481, 353) with delta (0, 0)
Screenshot: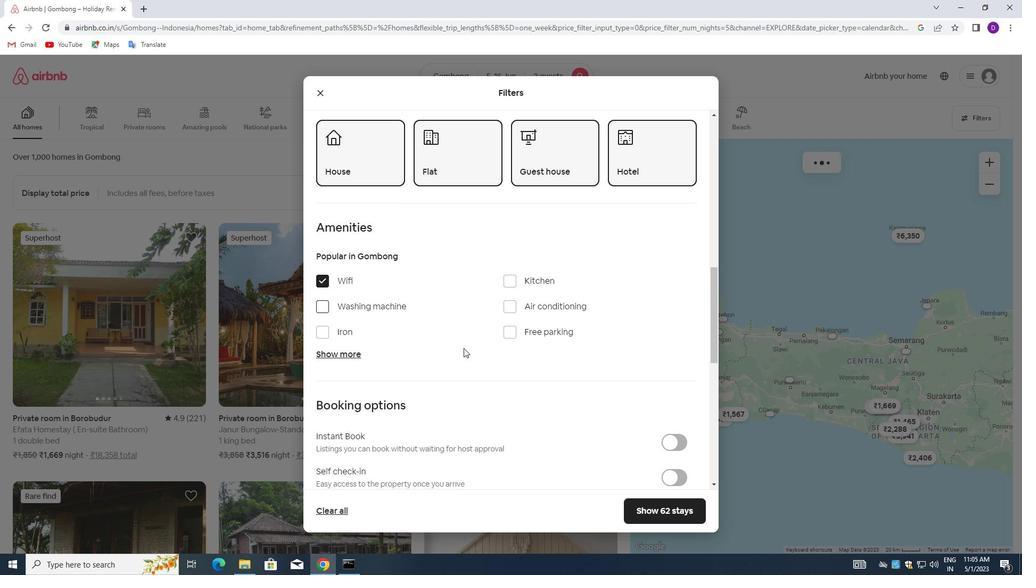 
Action: Mouse moved to (481, 354)
Screenshot: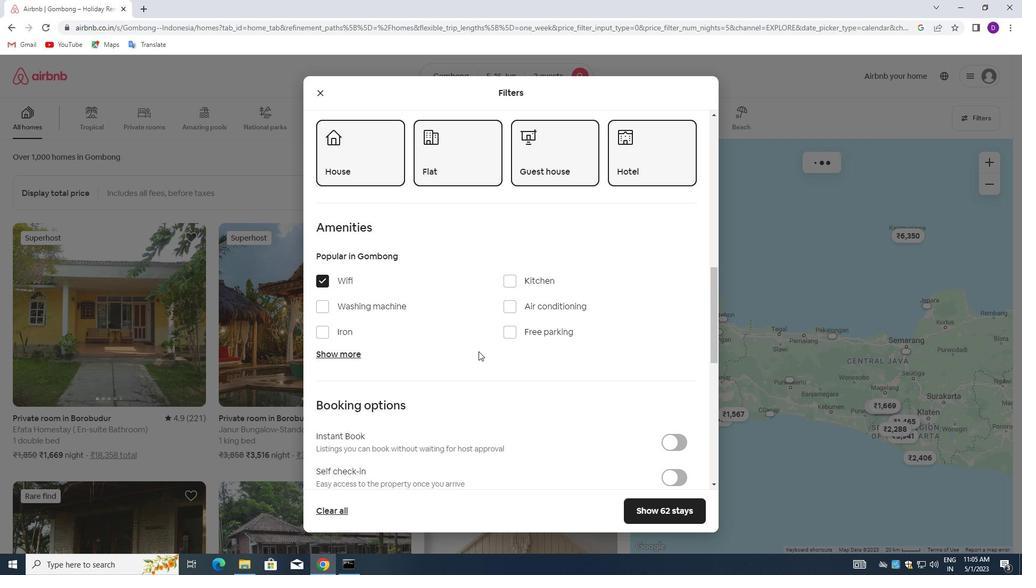 
Action: Mouse scrolled (481, 353) with delta (0, 0)
Screenshot: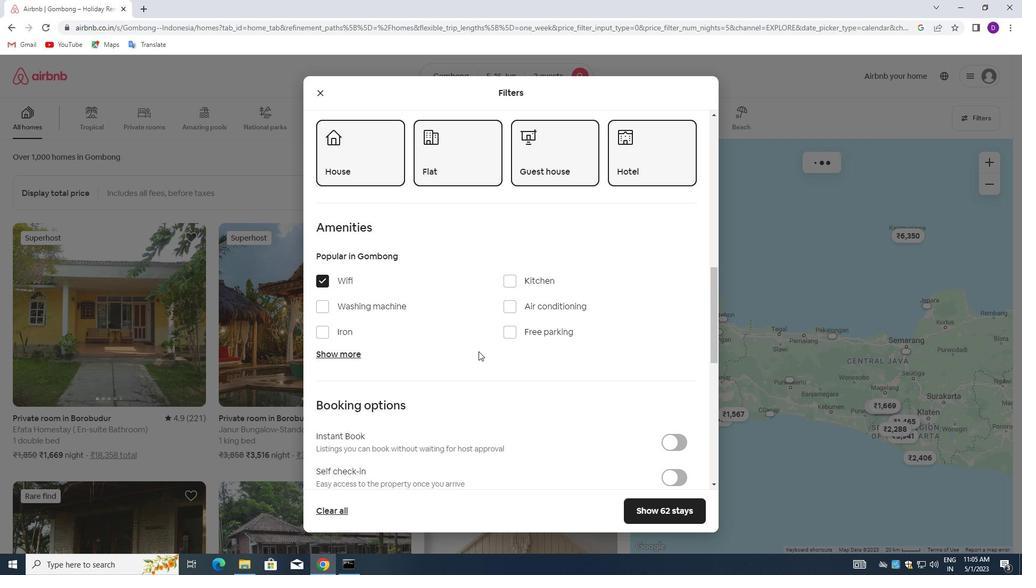 
Action: Mouse moved to (672, 313)
Screenshot: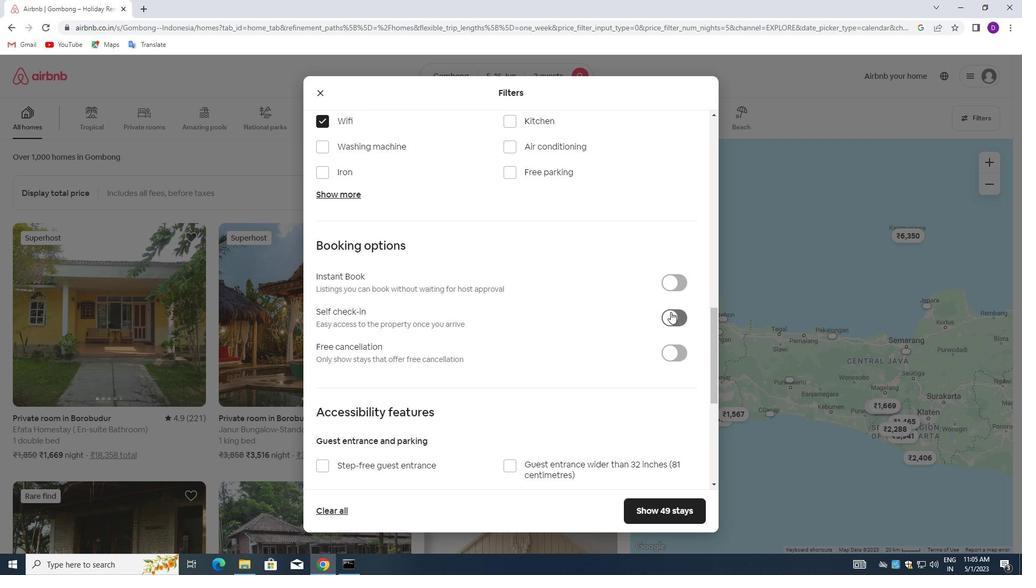 
Action: Mouse pressed left at (672, 313)
Screenshot: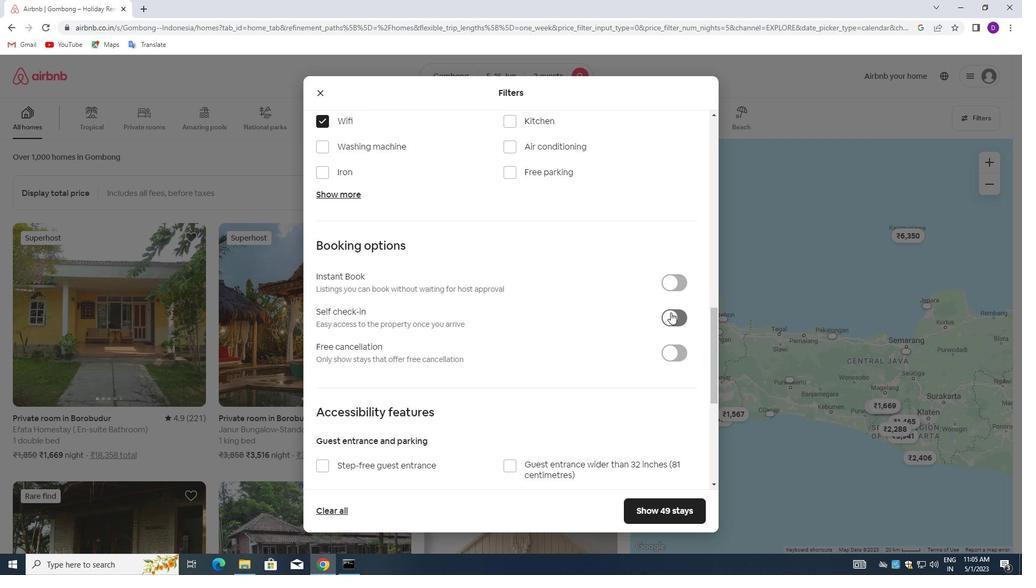 
Action: Mouse moved to (452, 346)
Screenshot: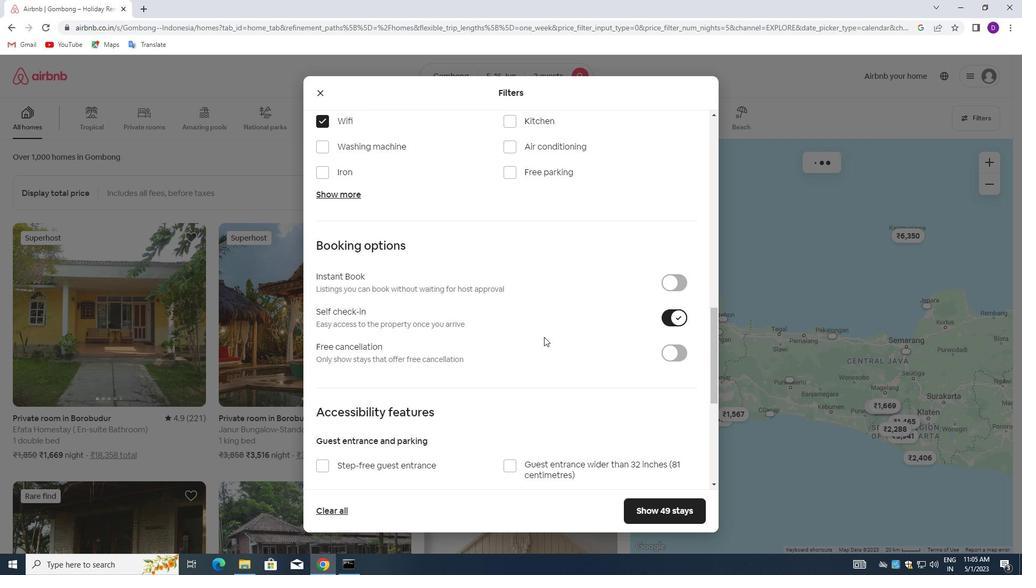 
Action: Mouse scrolled (452, 345) with delta (0, 0)
Screenshot: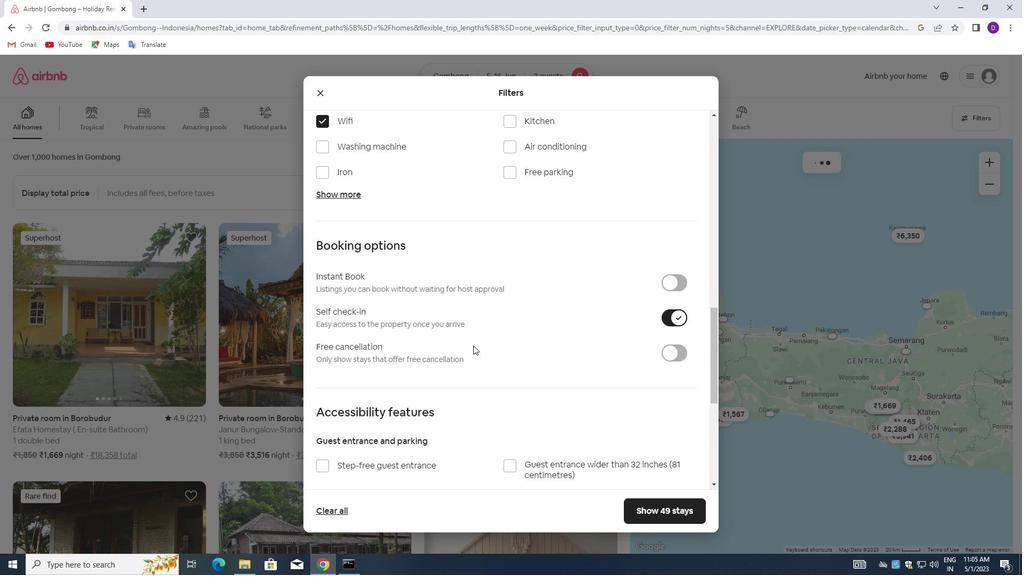 
Action: Mouse scrolled (452, 345) with delta (0, 0)
Screenshot: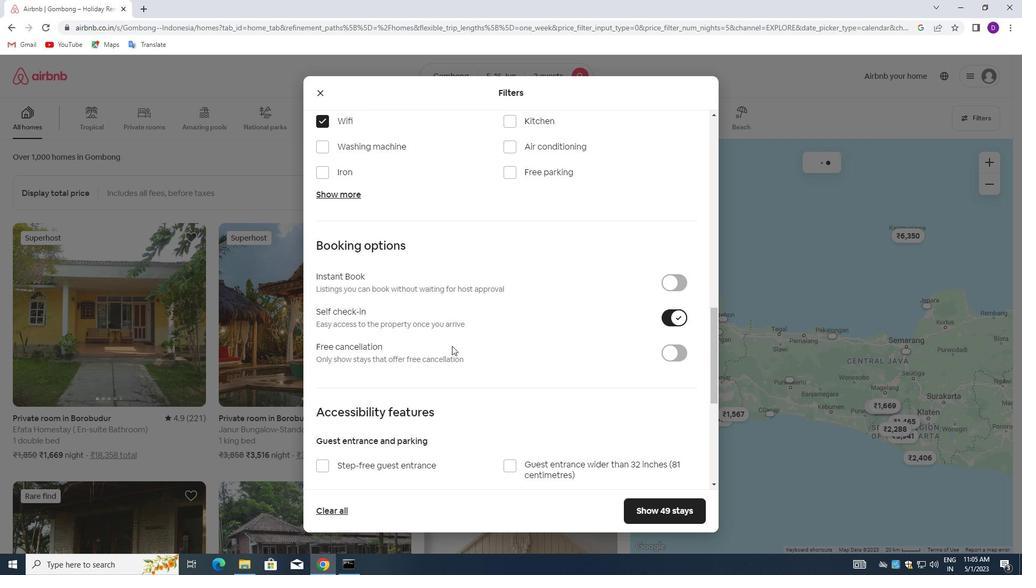 
Action: Mouse scrolled (452, 345) with delta (0, 0)
Screenshot: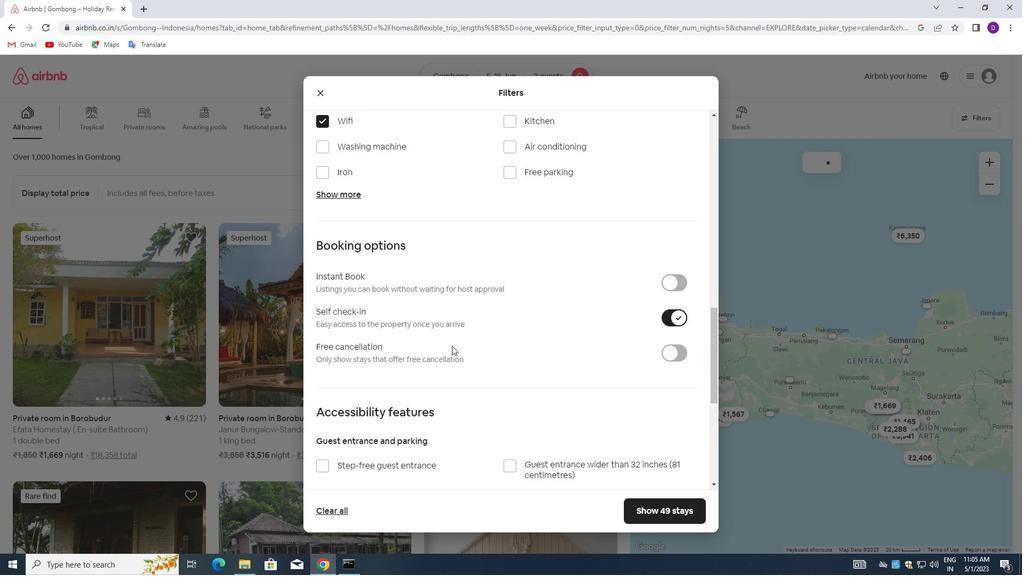 
Action: Mouse moved to (456, 342)
Screenshot: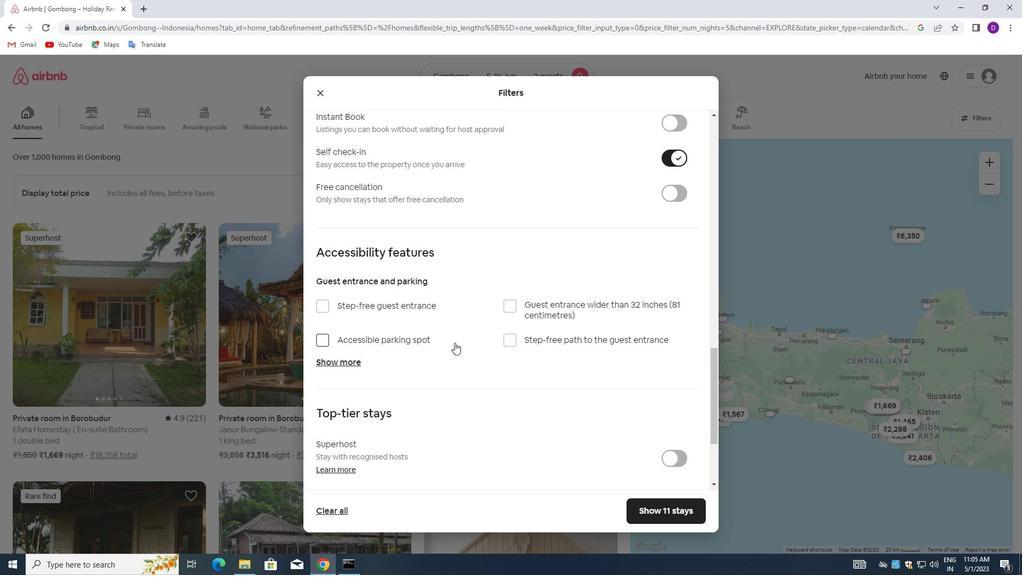 
Action: Mouse scrolled (456, 341) with delta (0, 0)
Screenshot: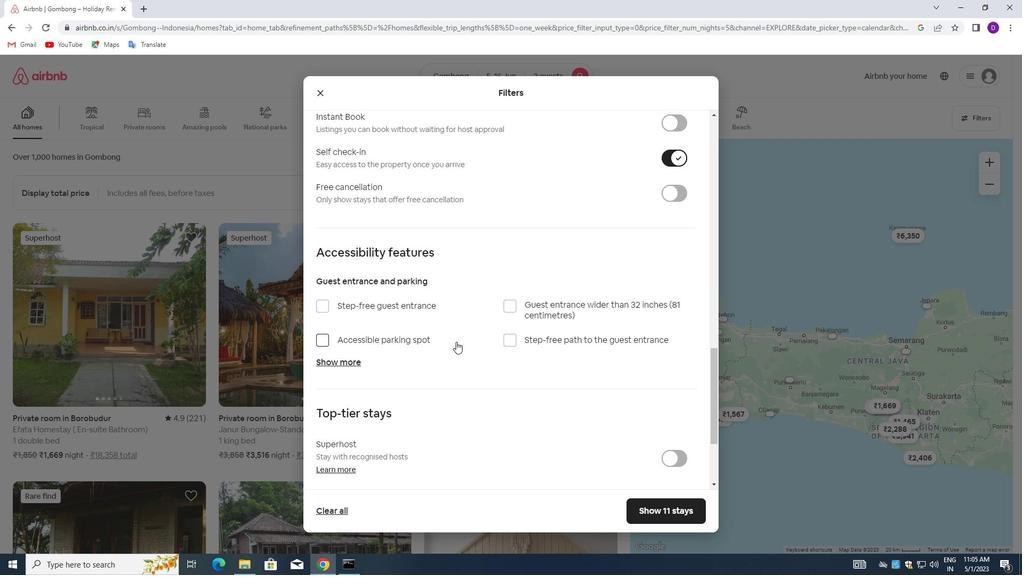 
Action: Mouse scrolled (456, 341) with delta (0, 0)
Screenshot: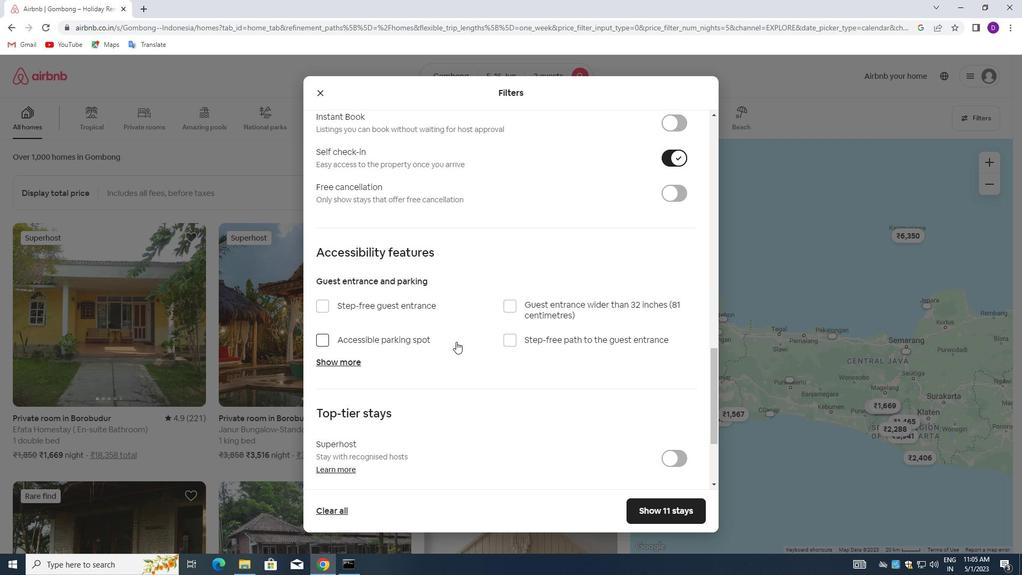 
Action: Mouse scrolled (456, 341) with delta (0, 0)
Screenshot: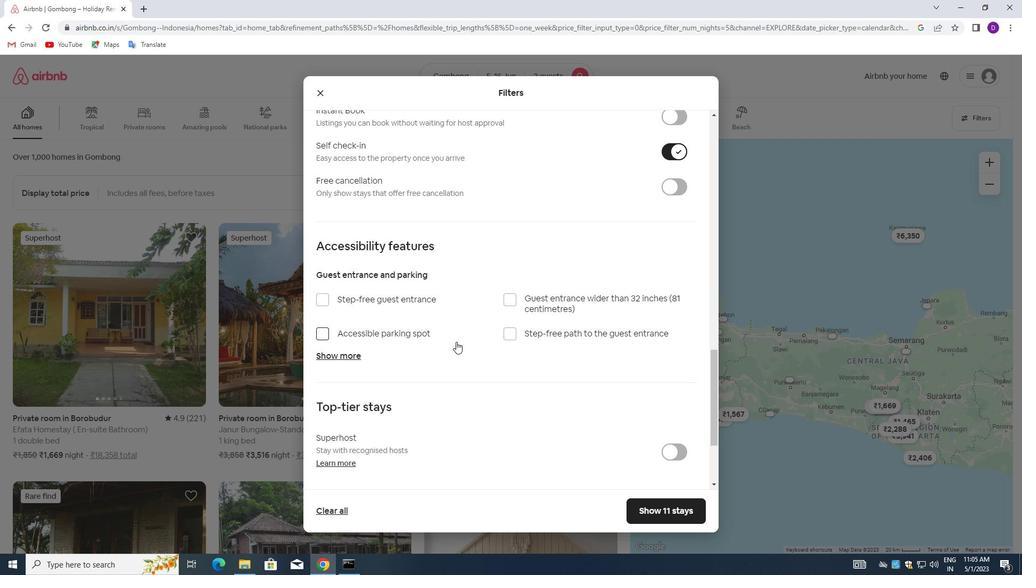 
Action: Mouse scrolled (456, 341) with delta (0, 0)
Screenshot: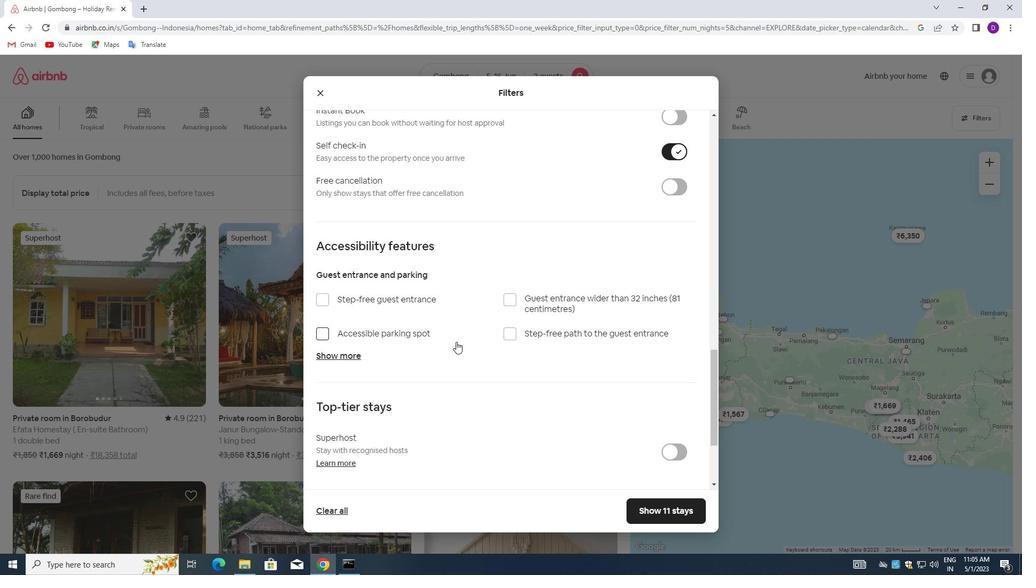 
Action: Mouse scrolled (456, 341) with delta (0, 0)
Screenshot: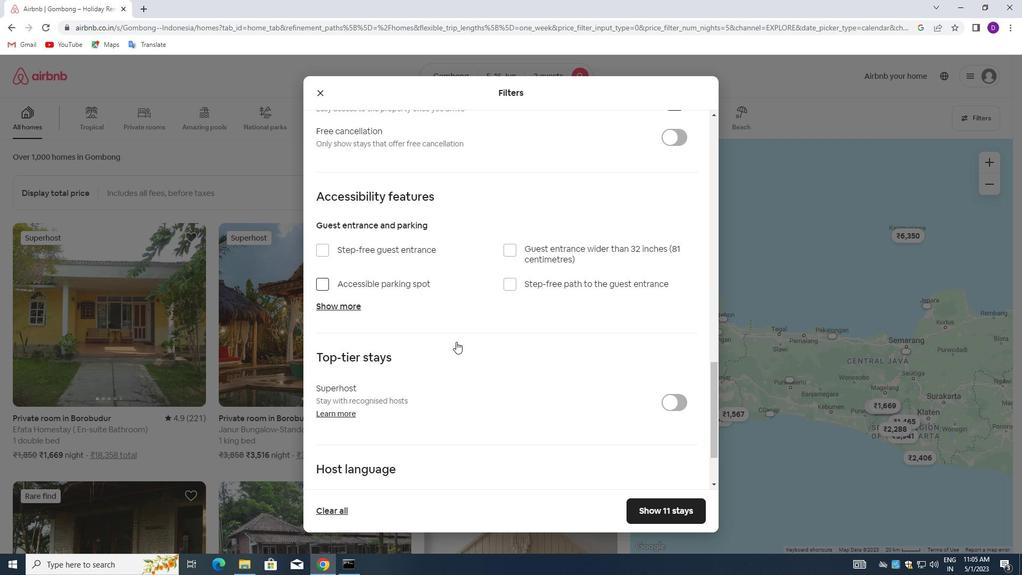 
Action: Mouse scrolled (456, 341) with delta (0, 0)
Screenshot: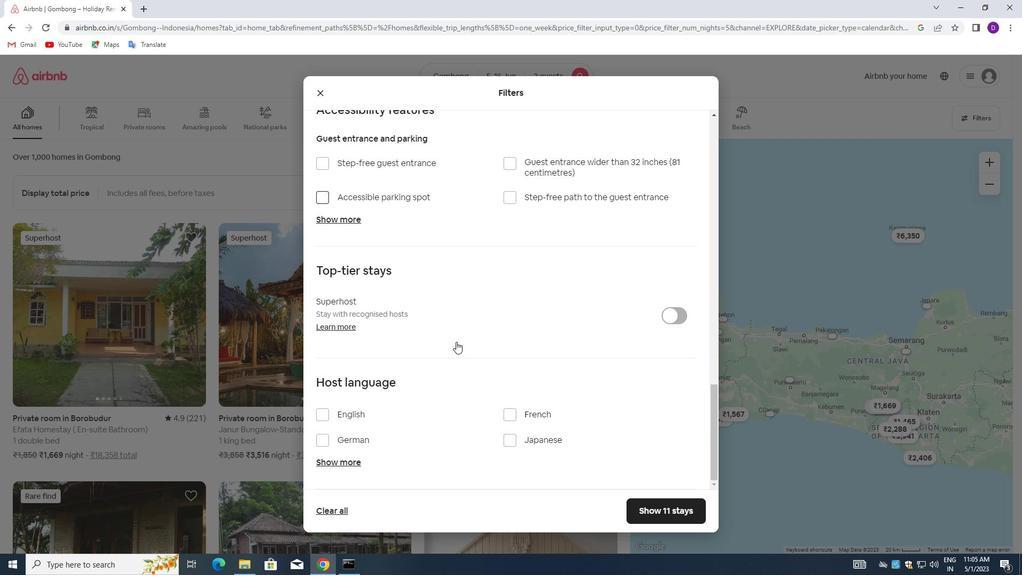 
Action: Mouse scrolled (456, 341) with delta (0, 0)
Screenshot: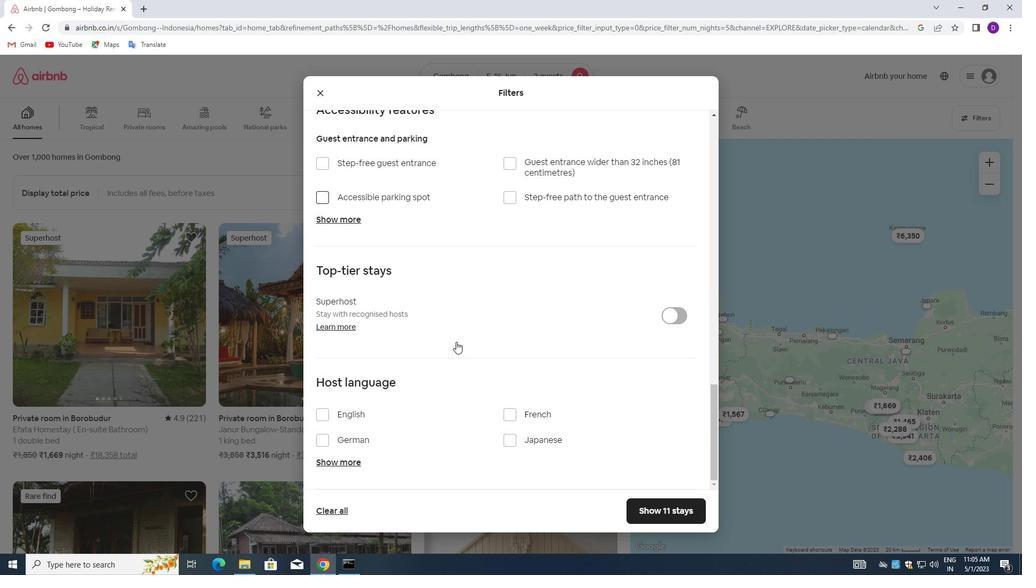 
Action: Mouse scrolled (456, 341) with delta (0, 0)
Screenshot: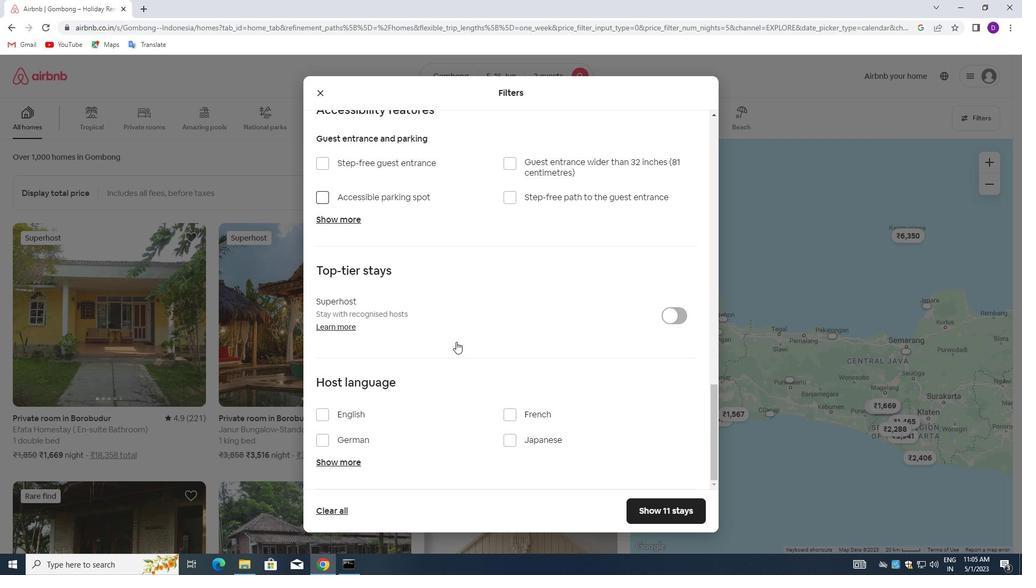 
Action: Mouse moved to (455, 344)
Screenshot: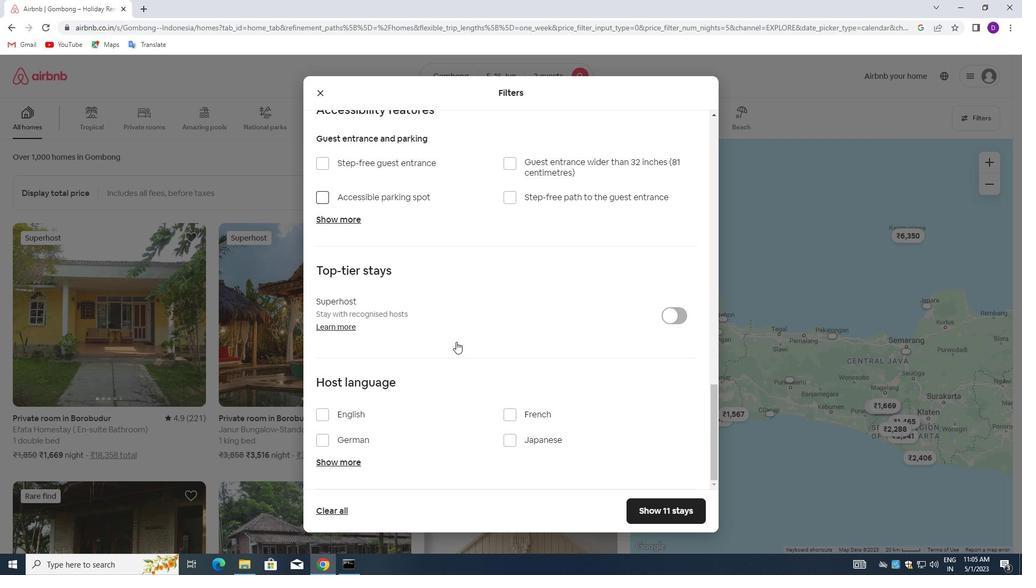 
Action: Mouse scrolled (455, 343) with delta (0, 0)
Screenshot: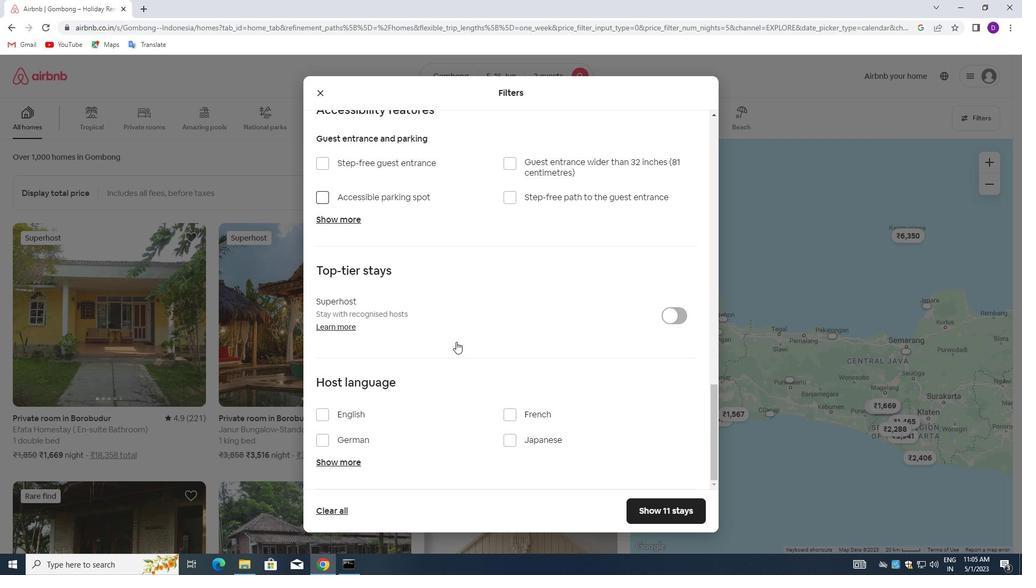 
Action: Mouse moved to (324, 415)
Screenshot: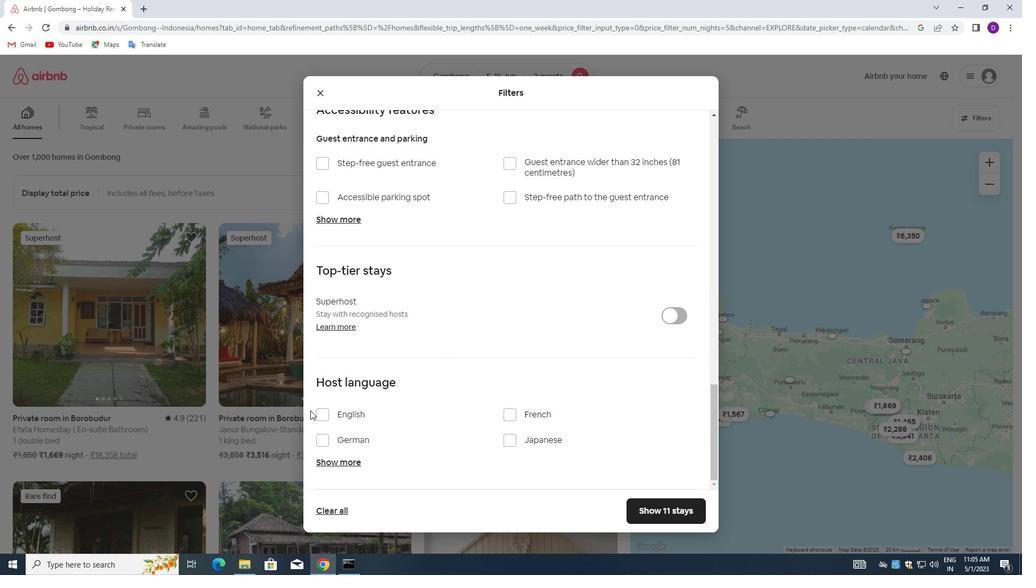 
Action: Mouse pressed left at (324, 415)
Screenshot: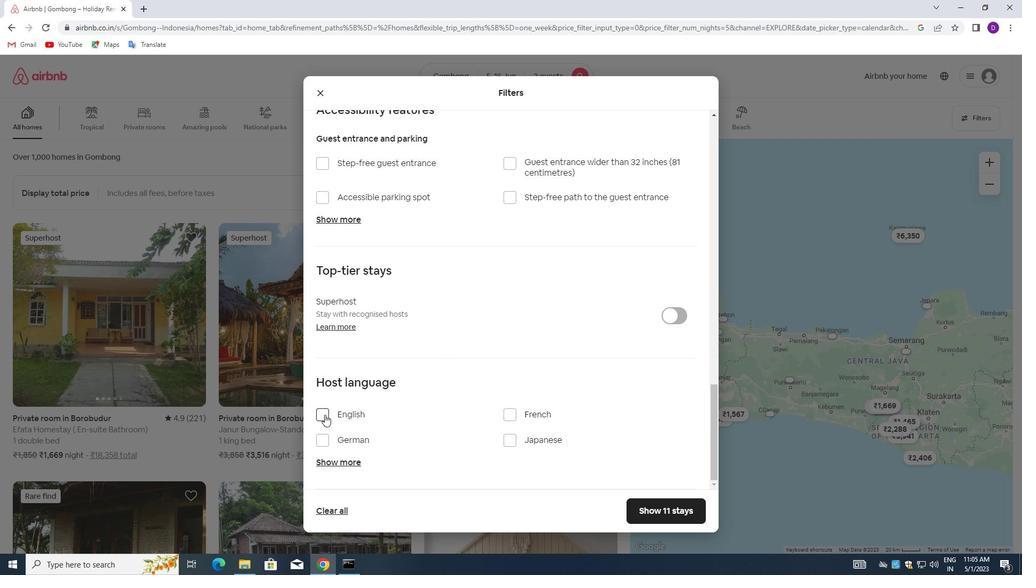 
Action: Mouse moved to (659, 513)
Screenshot: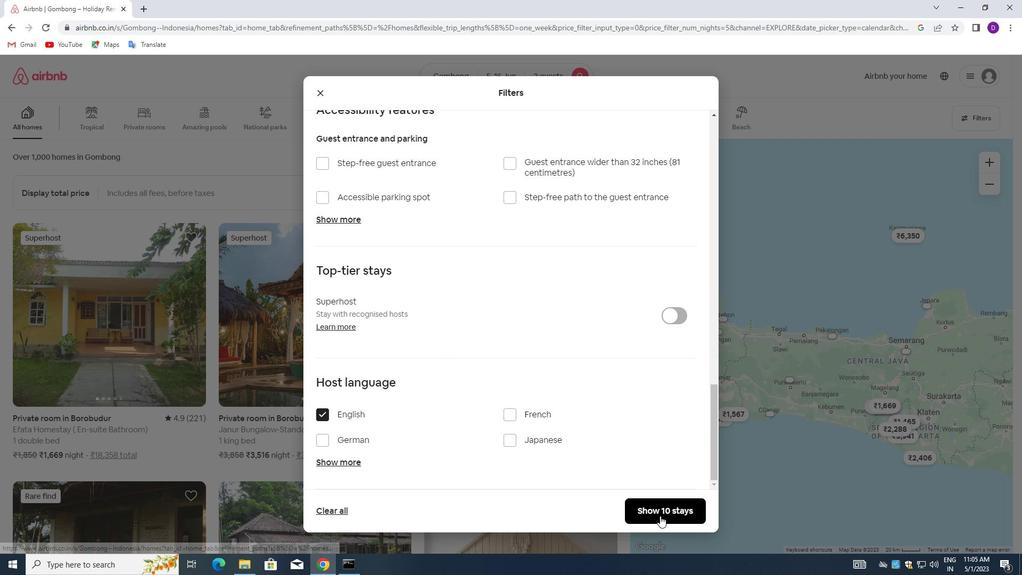 
Action: Mouse pressed left at (659, 513)
Screenshot: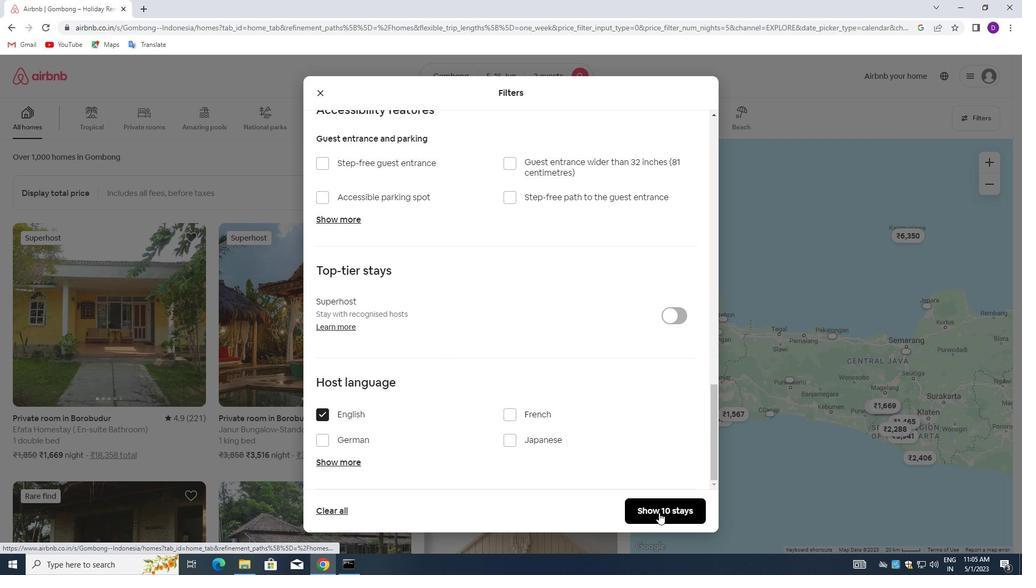 
Action: Mouse moved to (483, 431)
Screenshot: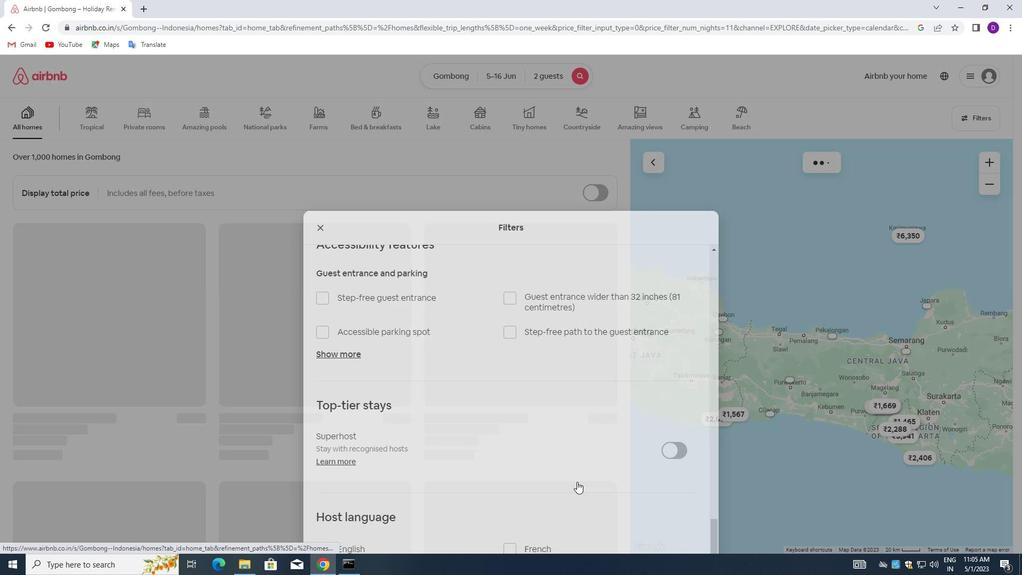 
